 Task: Find connections with filter location Salinópolis with filter topic #Energywith filter profile language German with filter current company SYKES with filter school University of Allahabad with filter industry Real Estate with filter service category Software Testing with filter keywords title Medical Laboratory Tech
Action: Mouse moved to (236, 292)
Screenshot: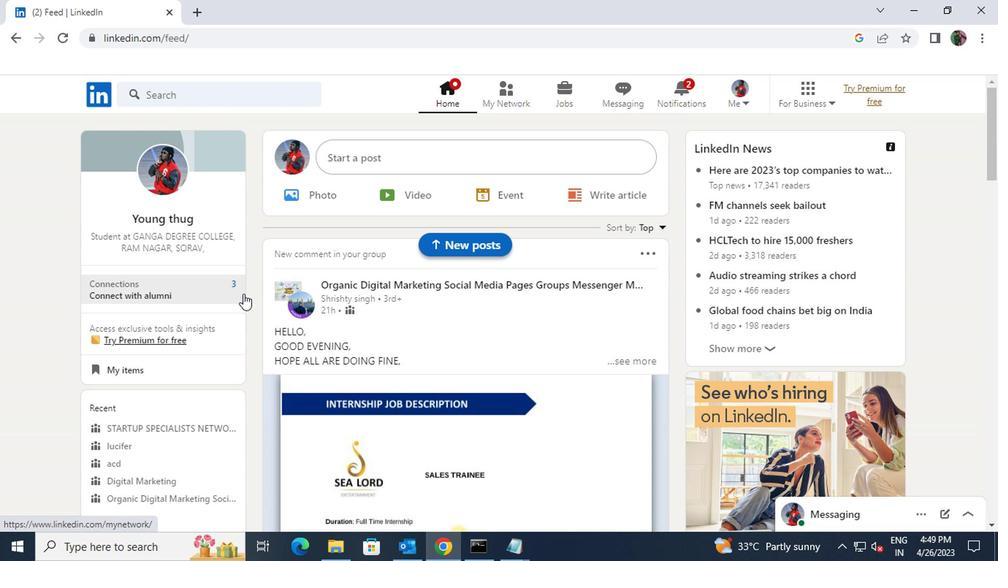 
Action: Mouse pressed left at (236, 292)
Screenshot: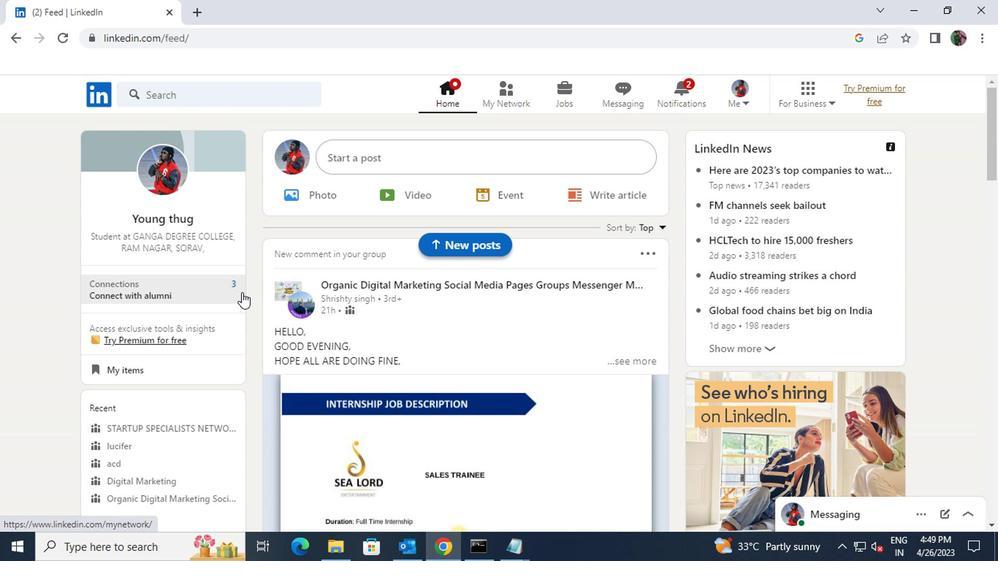 
Action: Mouse moved to (243, 179)
Screenshot: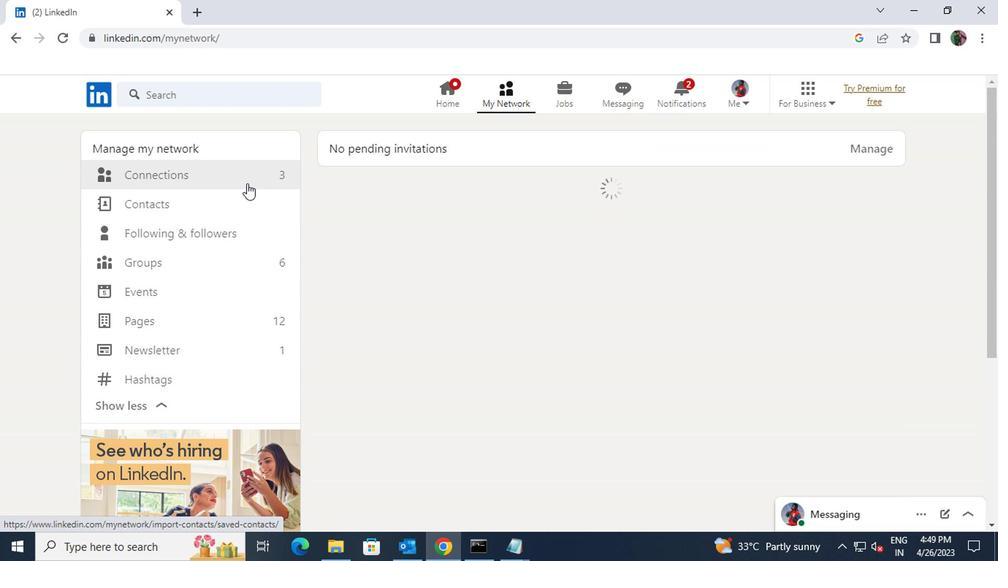 
Action: Mouse pressed left at (243, 179)
Screenshot: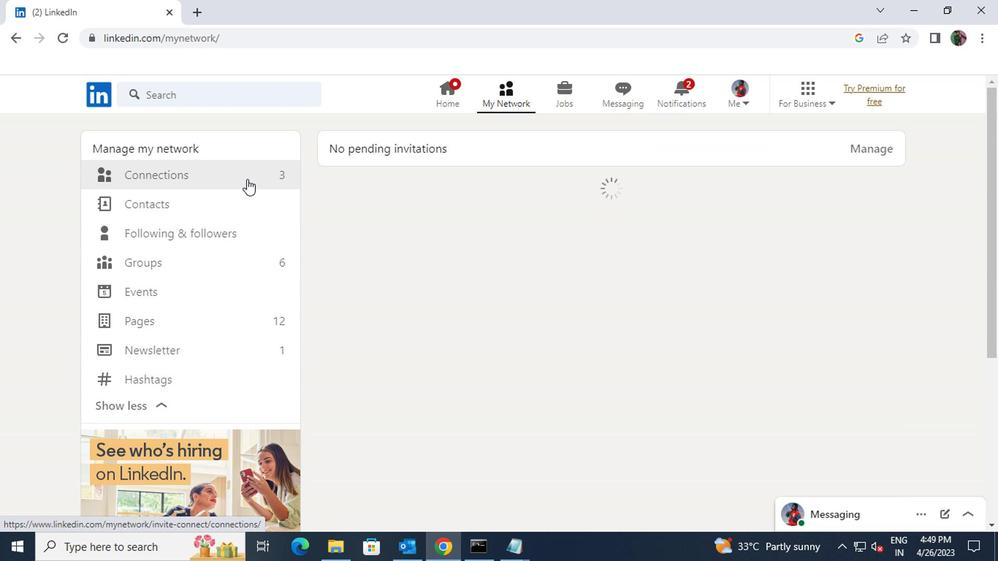 
Action: Mouse moved to (589, 177)
Screenshot: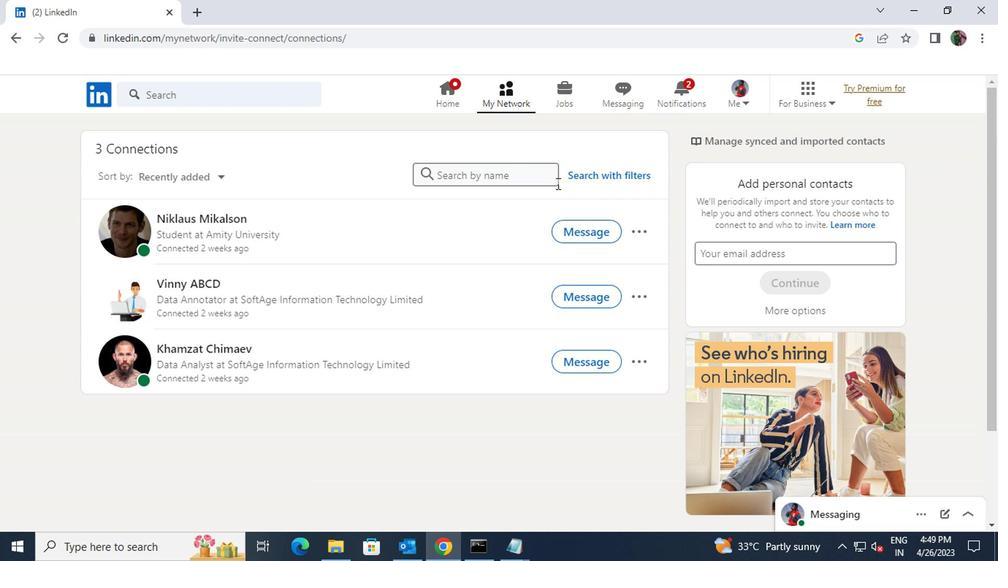 
Action: Mouse pressed left at (589, 177)
Screenshot: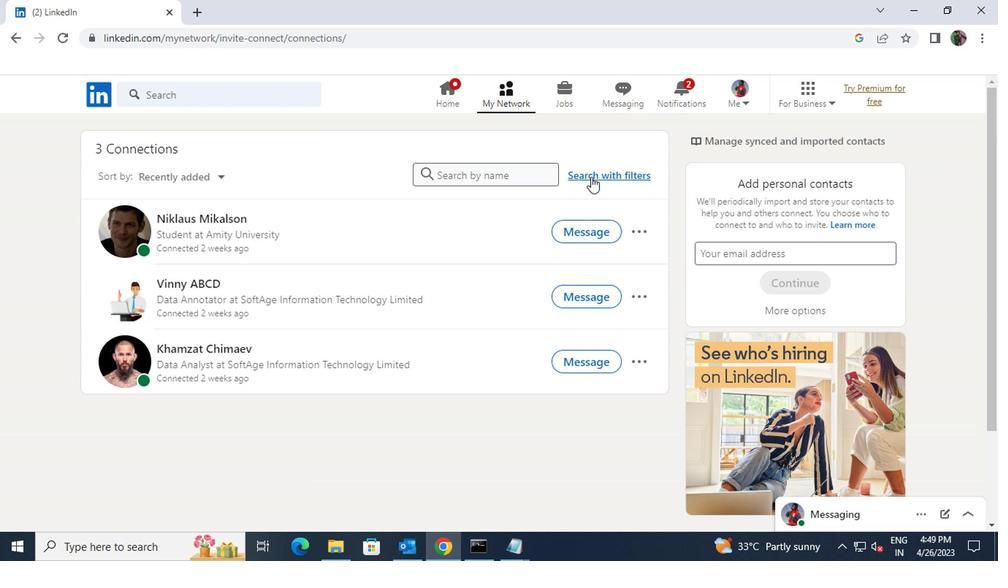 
Action: Mouse moved to (542, 138)
Screenshot: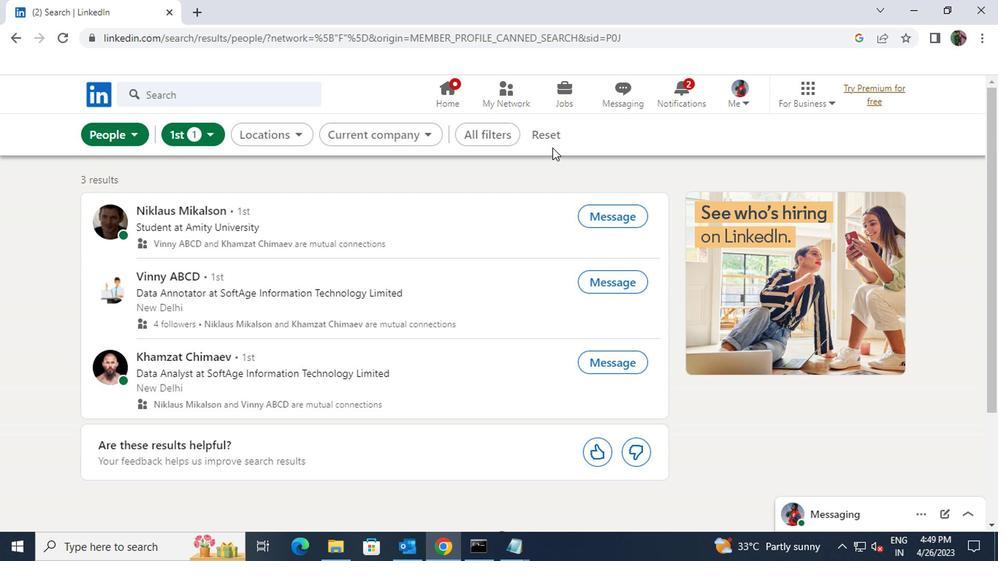 
Action: Mouse pressed left at (542, 138)
Screenshot: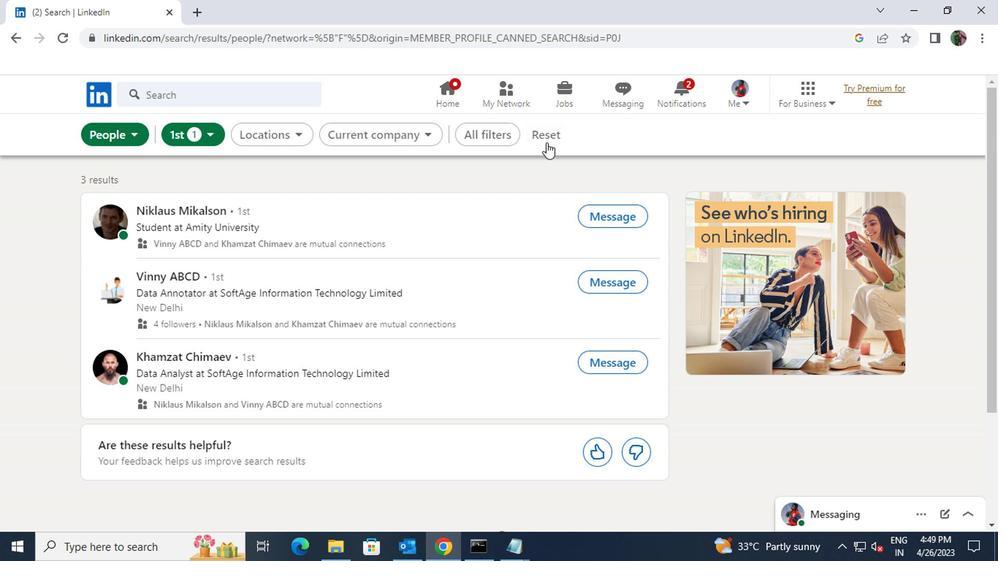 
Action: Mouse moved to (532, 136)
Screenshot: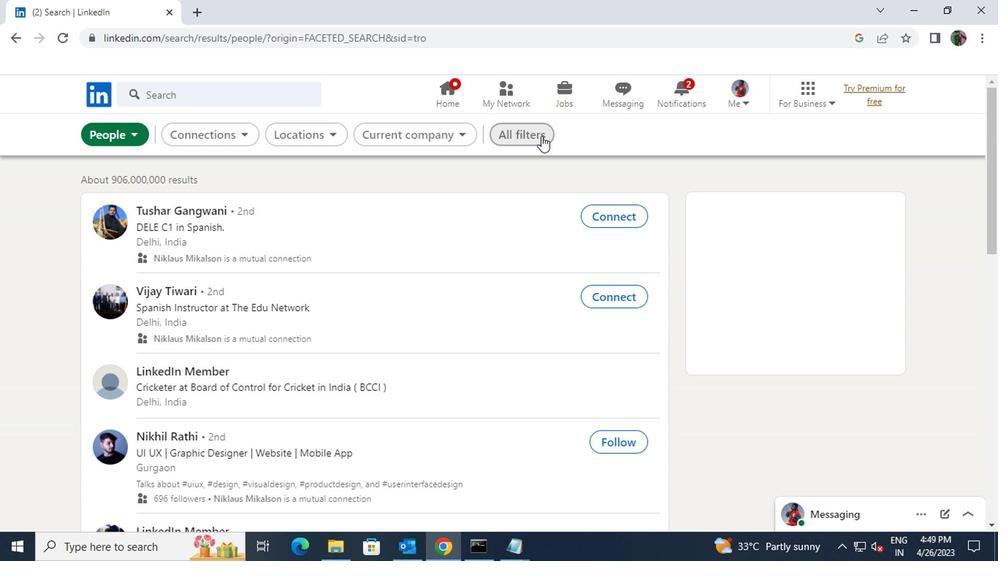 
Action: Mouse pressed left at (532, 136)
Screenshot: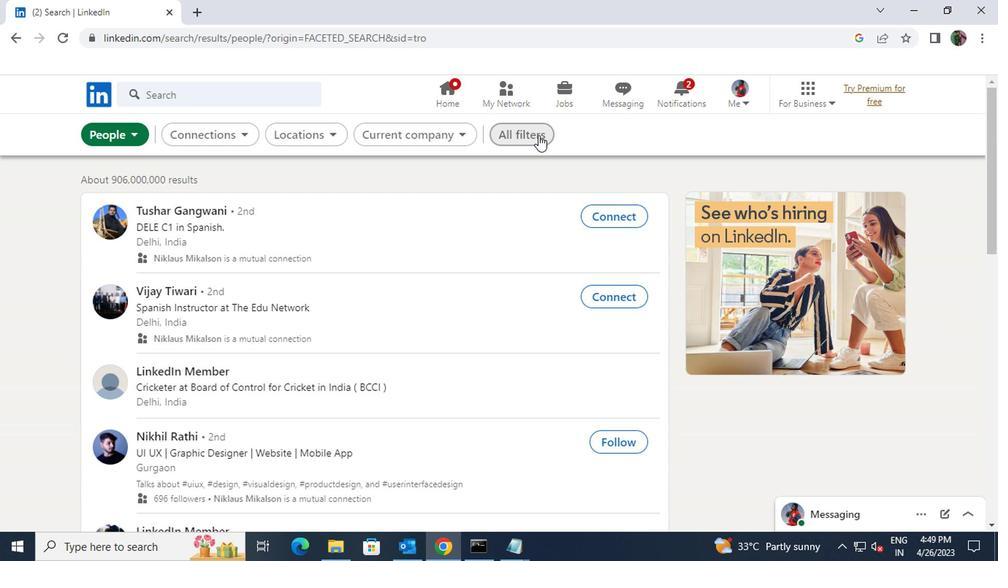 
Action: Mouse pressed left at (532, 136)
Screenshot: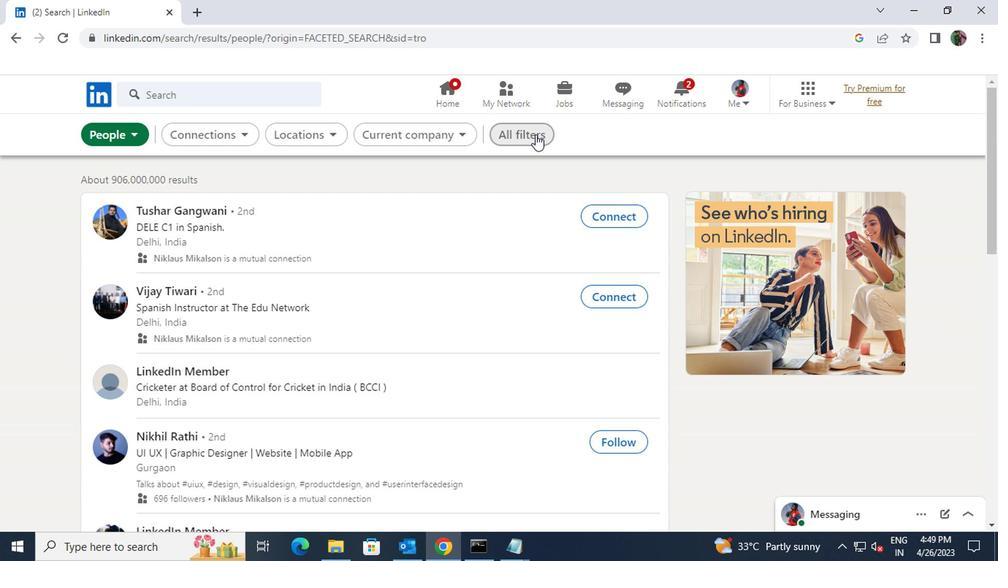 
Action: Mouse moved to (524, 130)
Screenshot: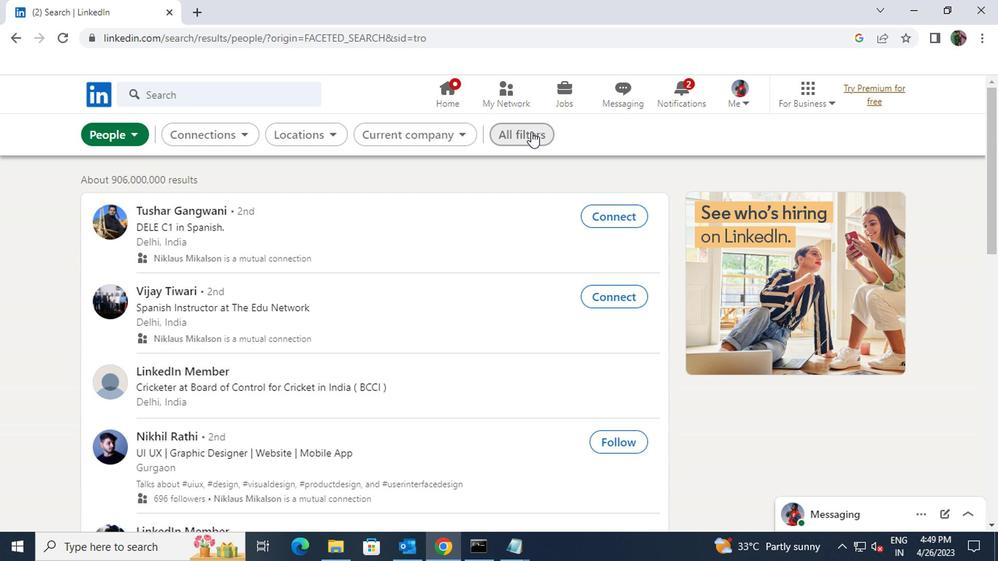 
Action: Mouse pressed left at (524, 130)
Screenshot: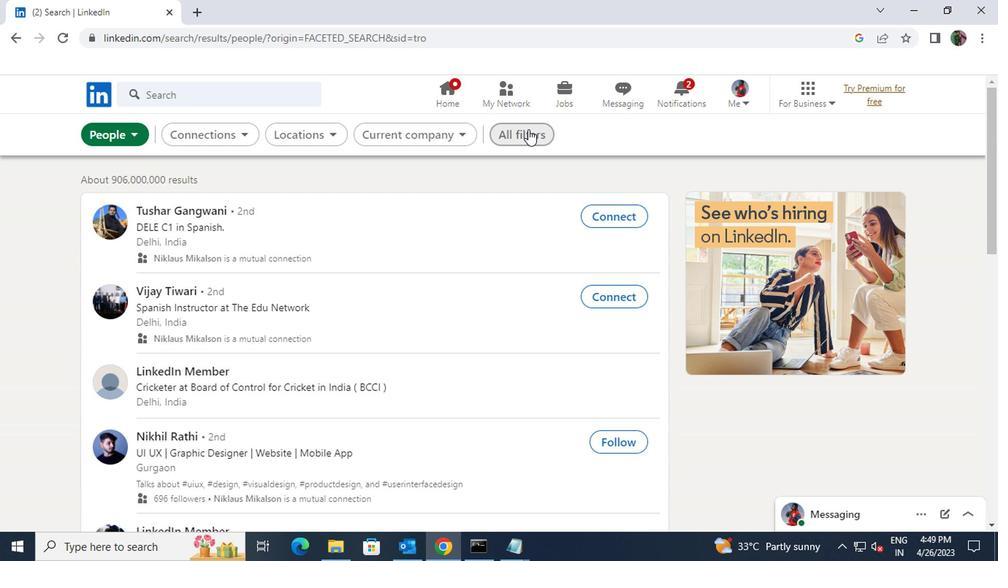 
Action: Mouse moved to (697, 309)
Screenshot: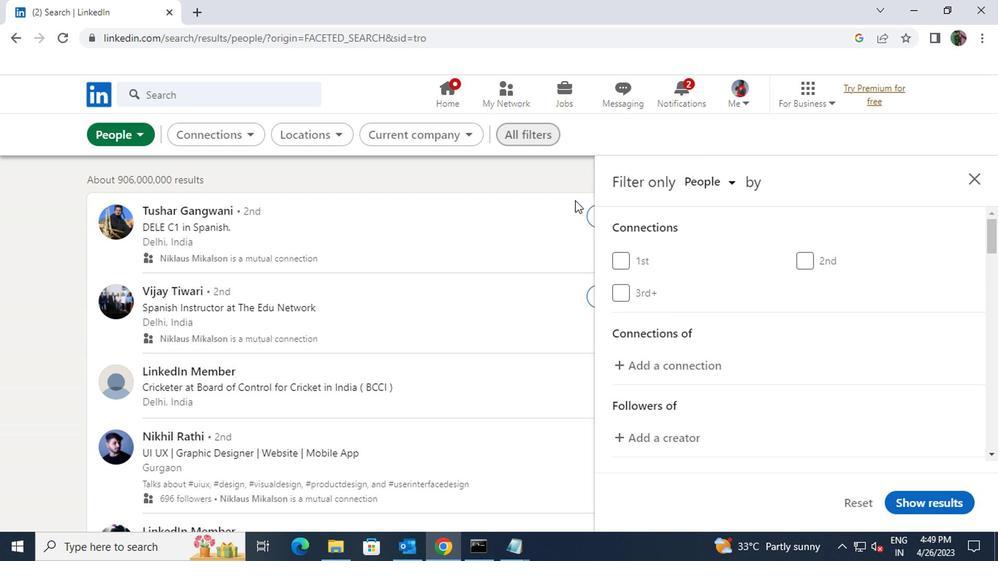 
Action: Mouse scrolled (697, 309) with delta (0, 0)
Screenshot: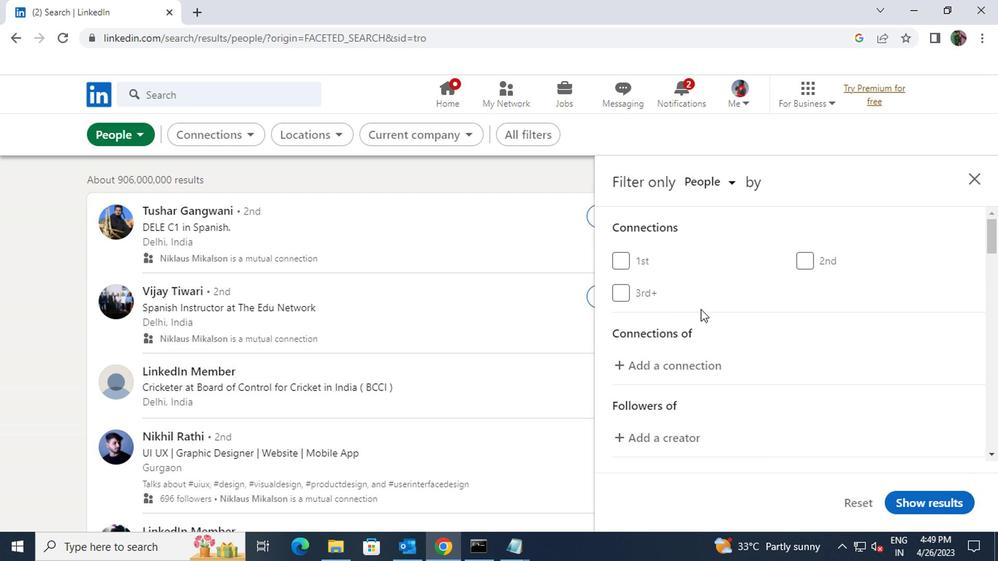 
Action: Mouse scrolled (697, 309) with delta (0, 0)
Screenshot: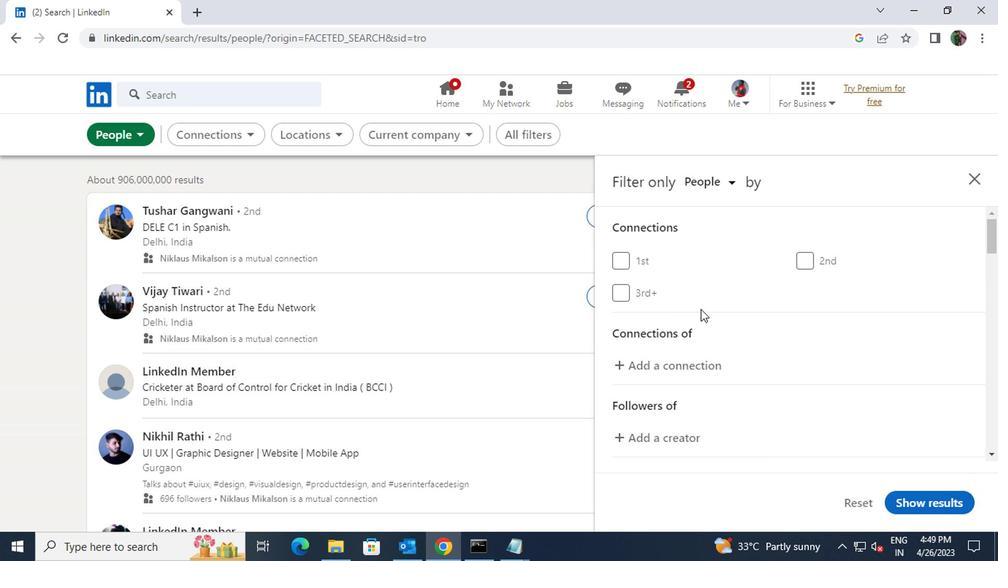 
Action: Mouse scrolled (697, 309) with delta (0, 0)
Screenshot: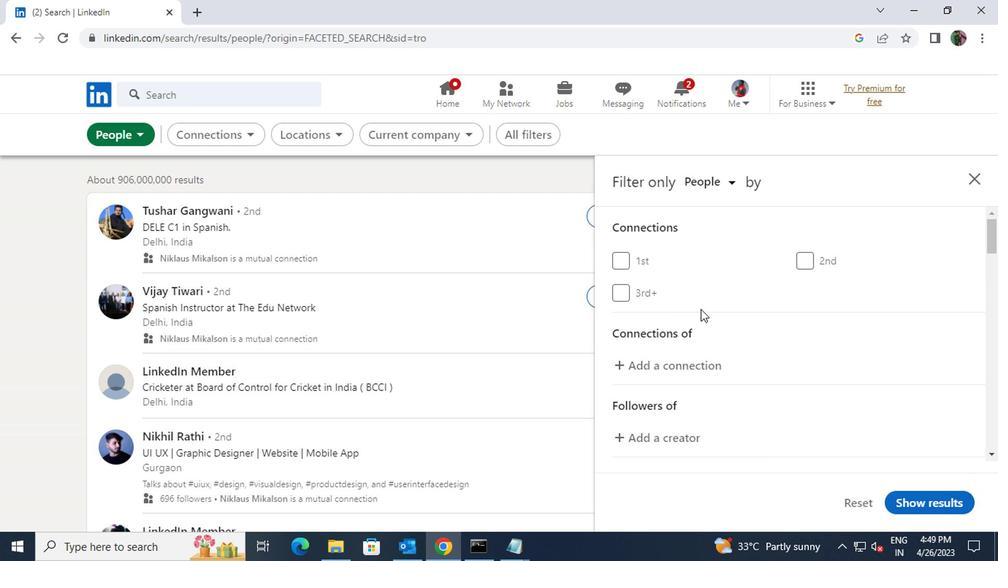 
Action: Mouse scrolled (697, 309) with delta (0, 0)
Screenshot: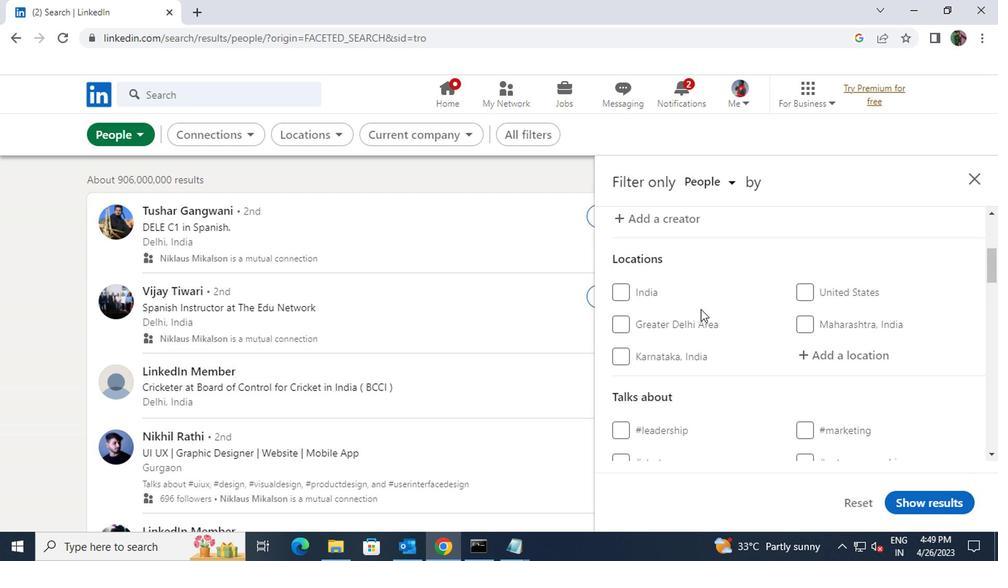 
Action: Mouse moved to (804, 282)
Screenshot: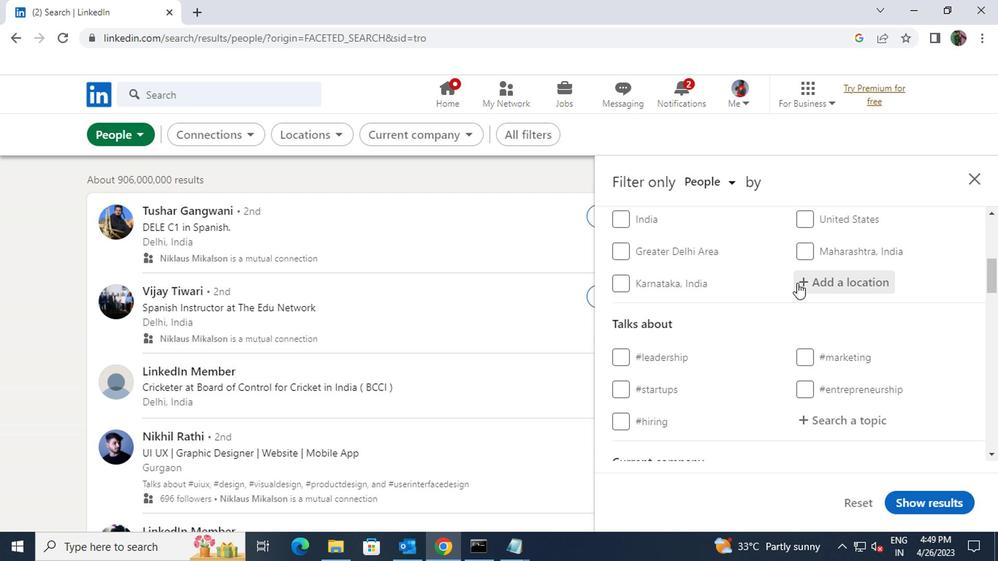 
Action: Mouse pressed left at (804, 282)
Screenshot: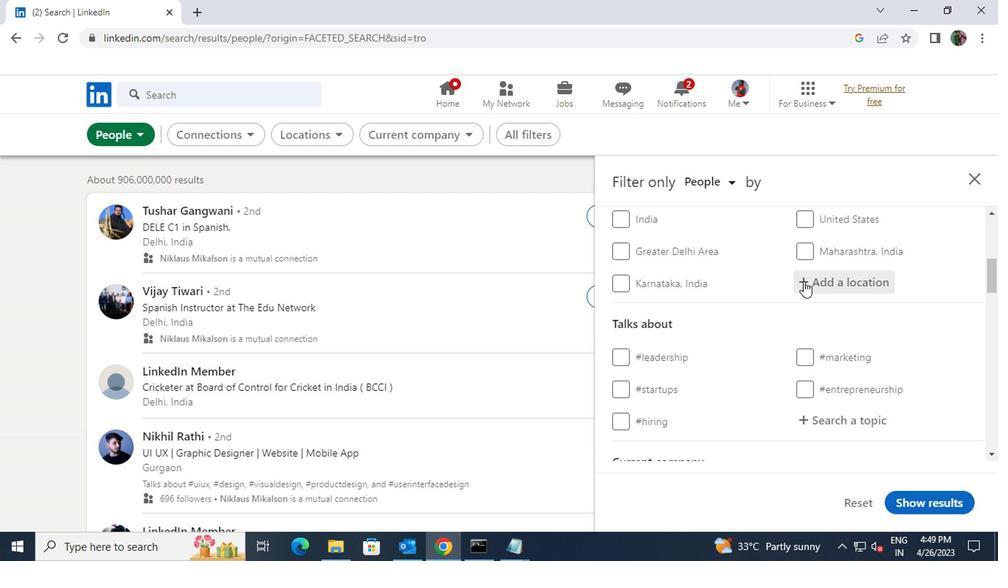 
Action: Key pressed <Key.shift>SALINOPOLIS
Screenshot: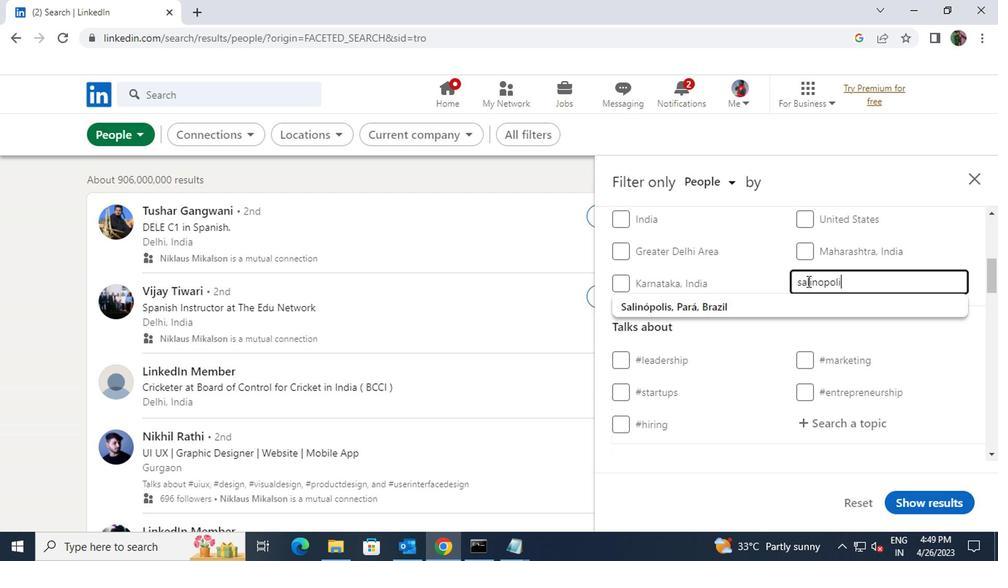 
Action: Mouse moved to (786, 304)
Screenshot: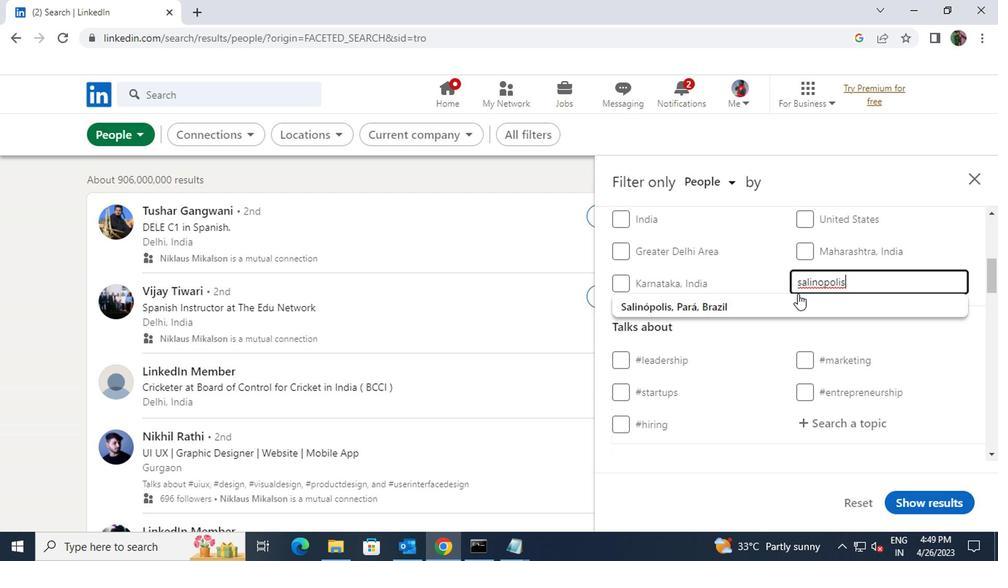 
Action: Mouse pressed left at (786, 304)
Screenshot: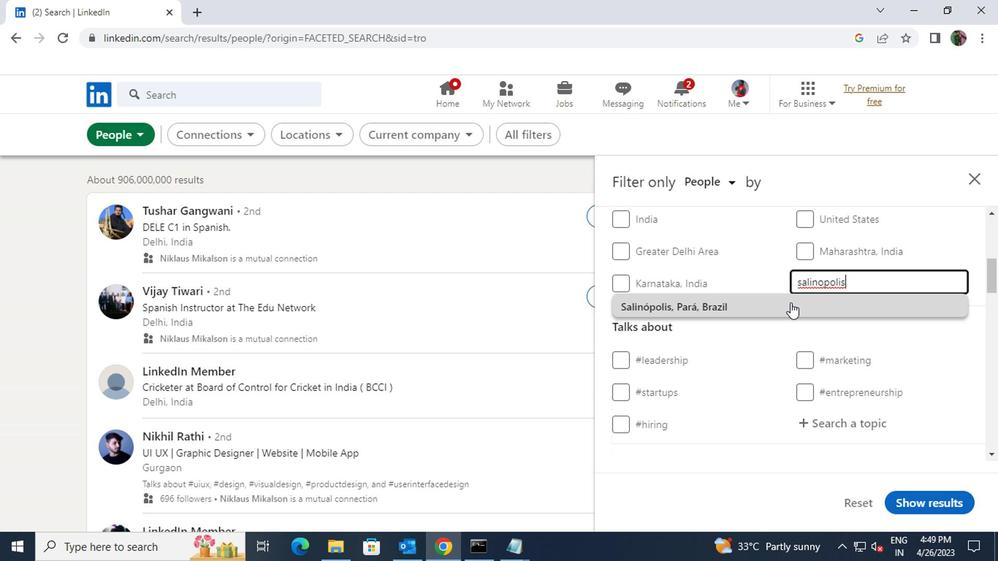 
Action: Mouse scrolled (786, 303) with delta (0, 0)
Screenshot: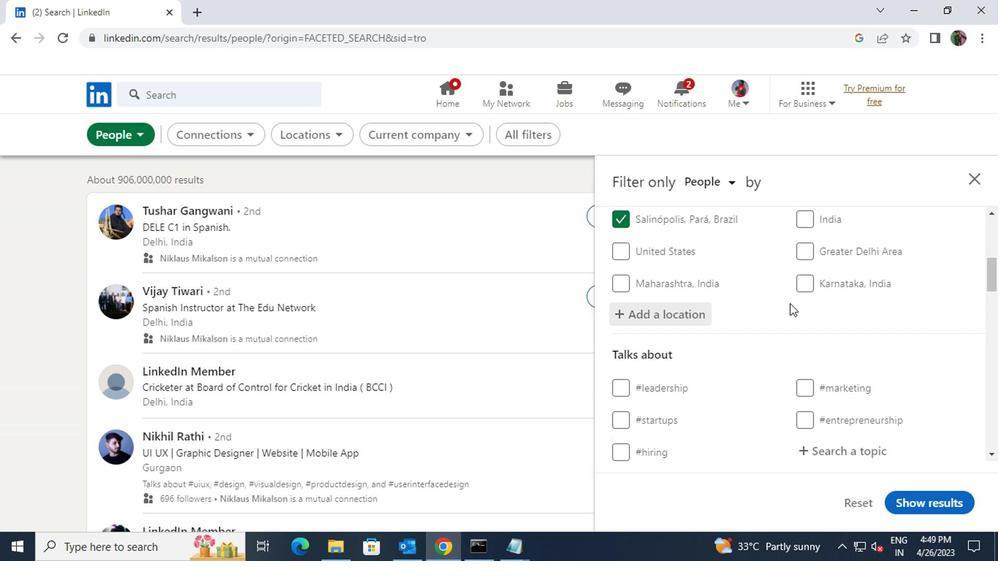 
Action: Mouse scrolled (786, 303) with delta (0, 0)
Screenshot: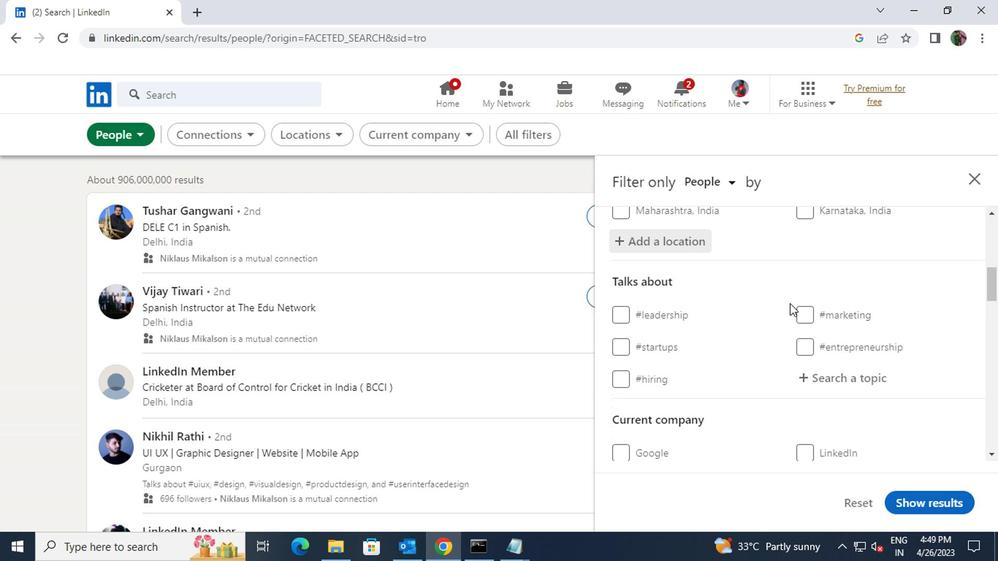 
Action: Mouse moved to (805, 303)
Screenshot: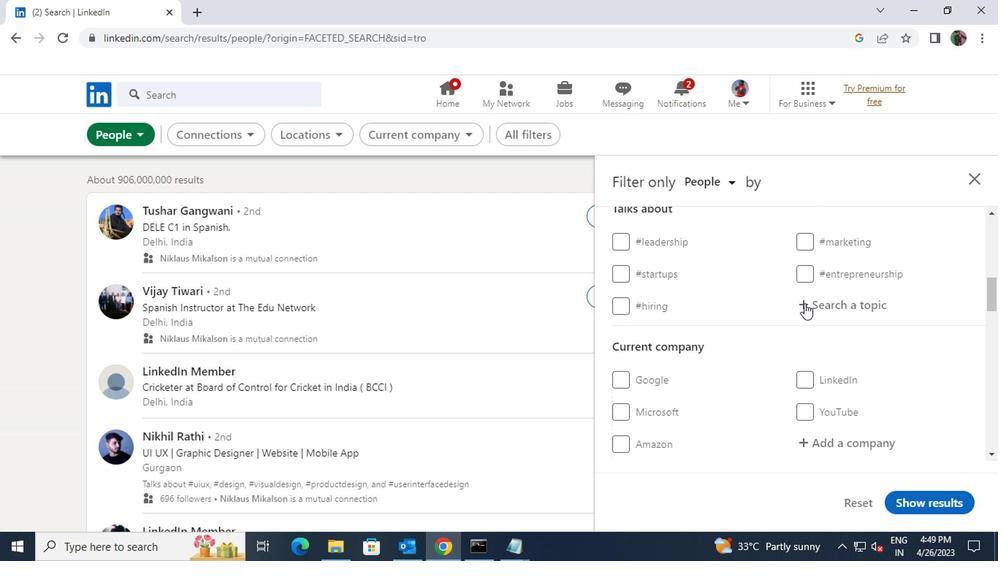 
Action: Mouse pressed left at (805, 303)
Screenshot: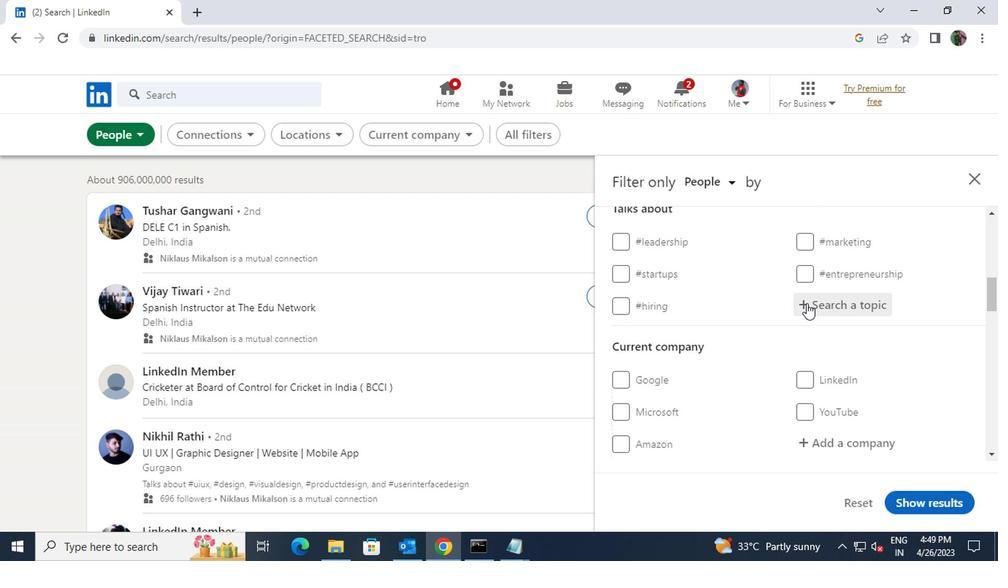 
Action: Key pressed <Key.shift><Key.shift><Key.shift><Key.shift><Key.shift><Key.shift>#<Key.shift>ENERGYWITH
Screenshot: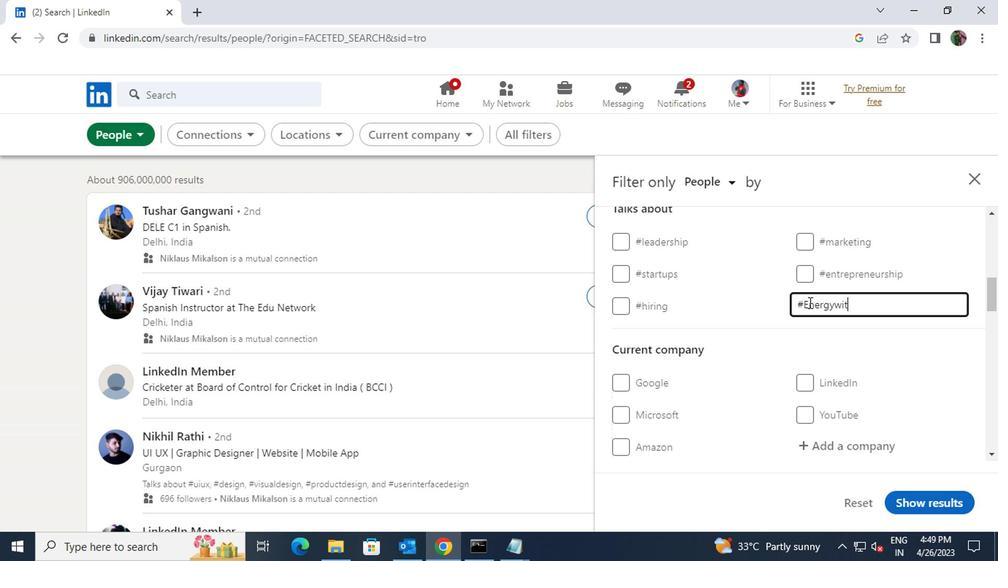 
Action: Mouse scrolled (805, 302) with delta (0, -1)
Screenshot: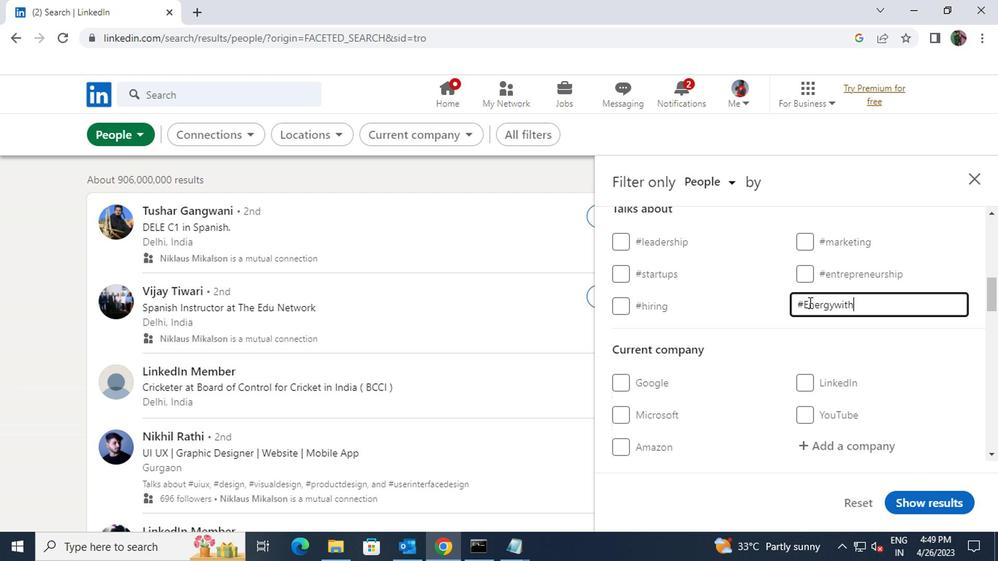 
Action: Mouse scrolled (805, 302) with delta (0, -1)
Screenshot: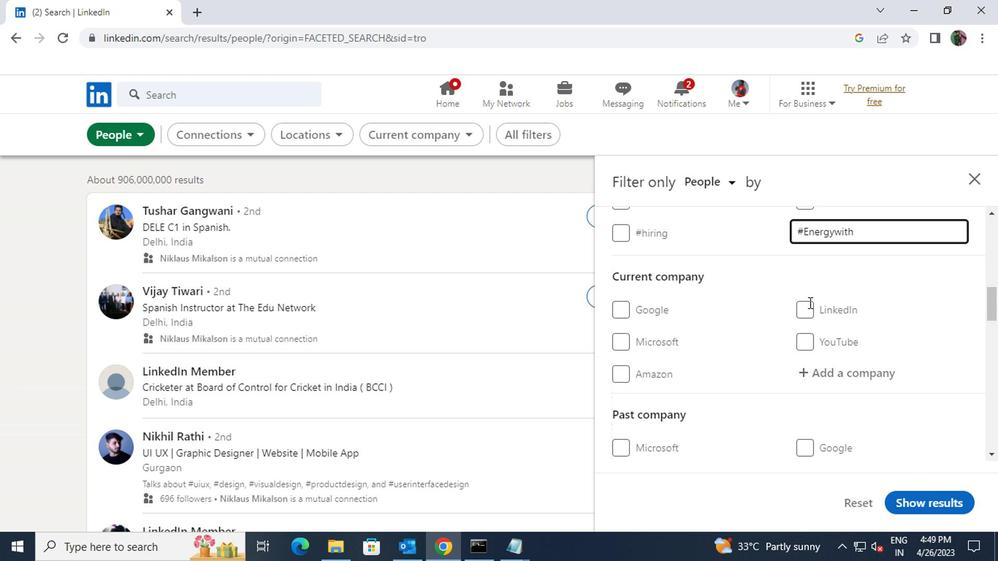 
Action: Mouse pressed left at (805, 303)
Screenshot: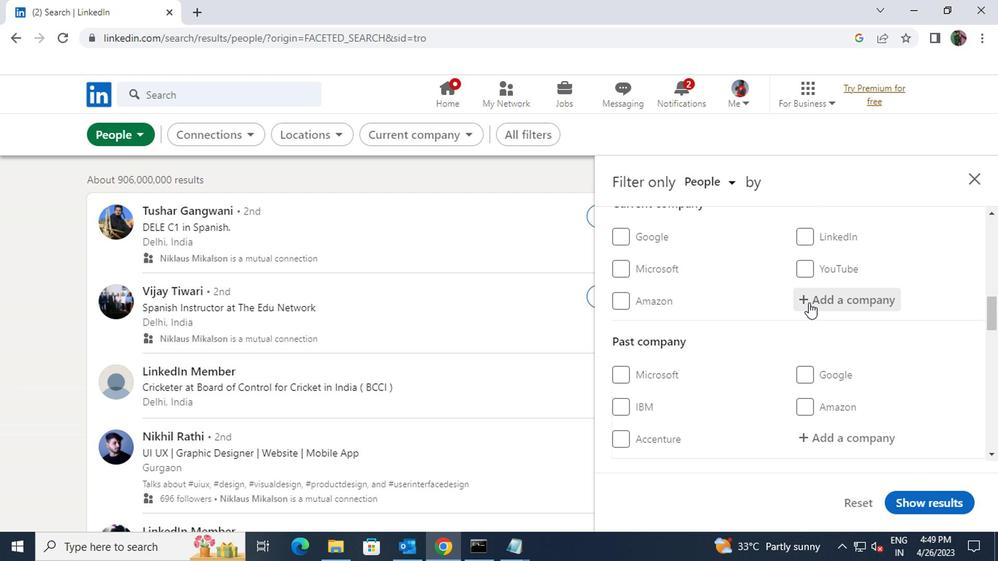 
Action: Key pressed <Key.shift>SYKES
Screenshot: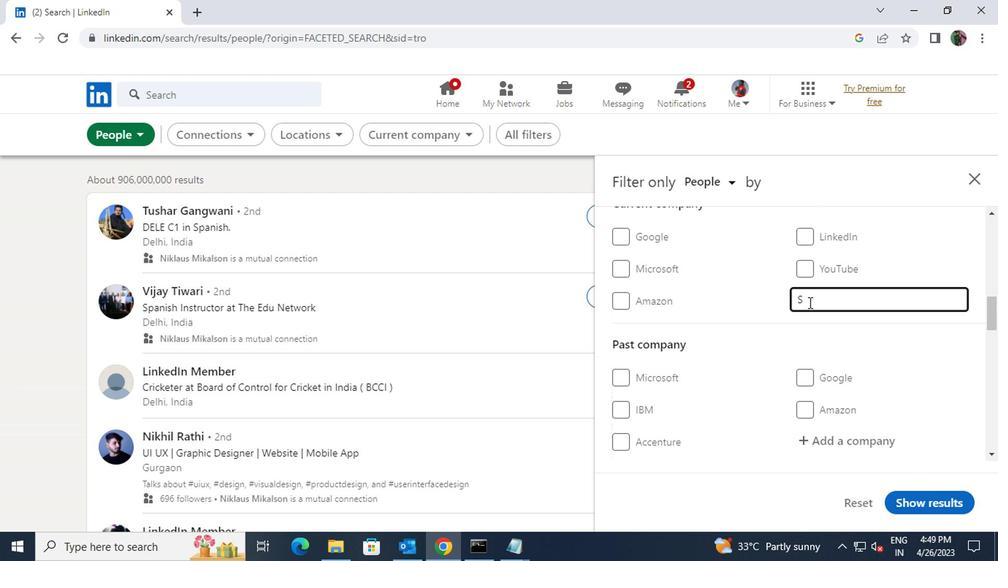 
Action: Mouse moved to (802, 329)
Screenshot: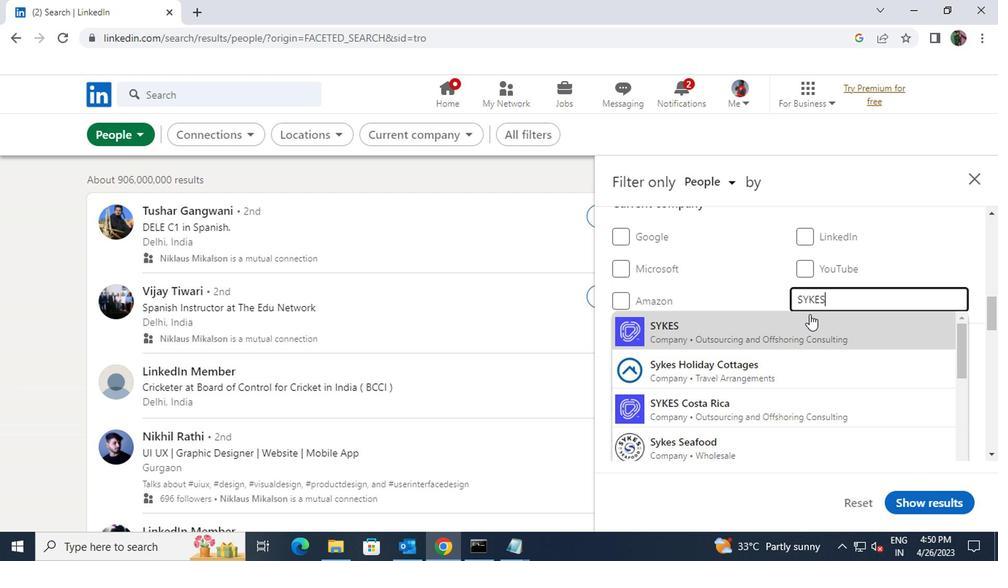 
Action: Mouse pressed left at (802, 329)
Screenshot: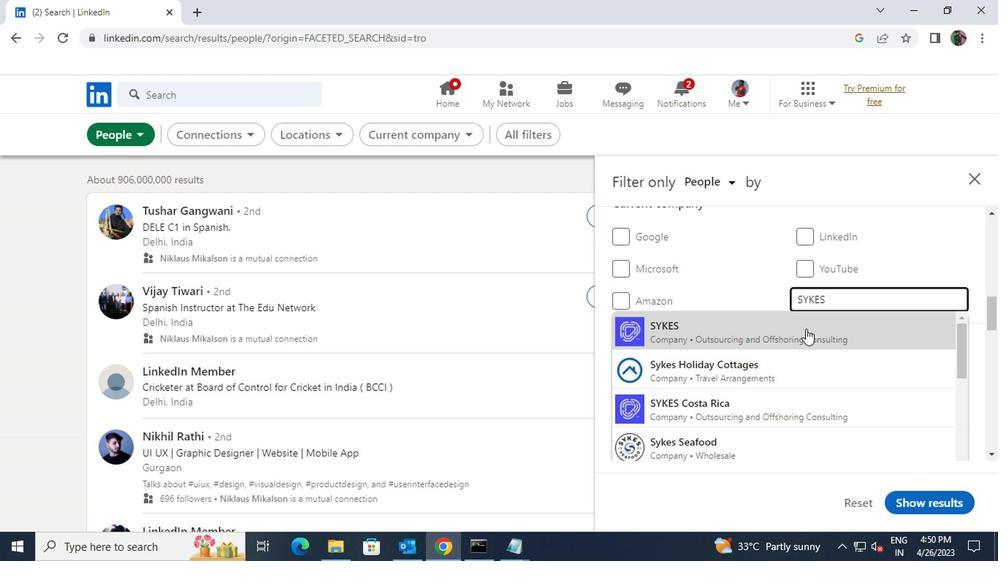 
Action: Mouse scrolled (802, 329) with delta (0, 0)
Screenshot: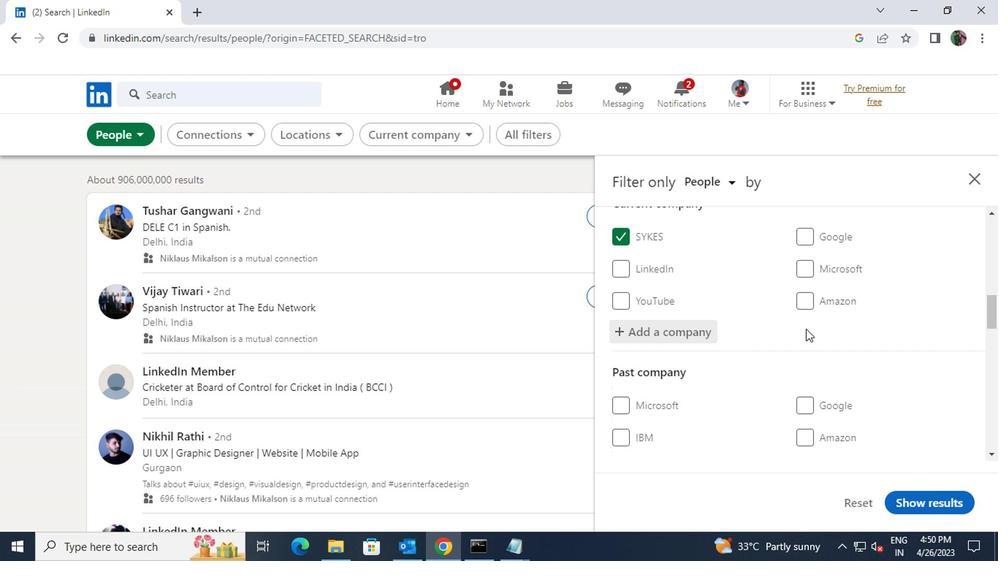 
Action: Mouse scrolled (802, 329) with delta (0, 0)
Screenshot: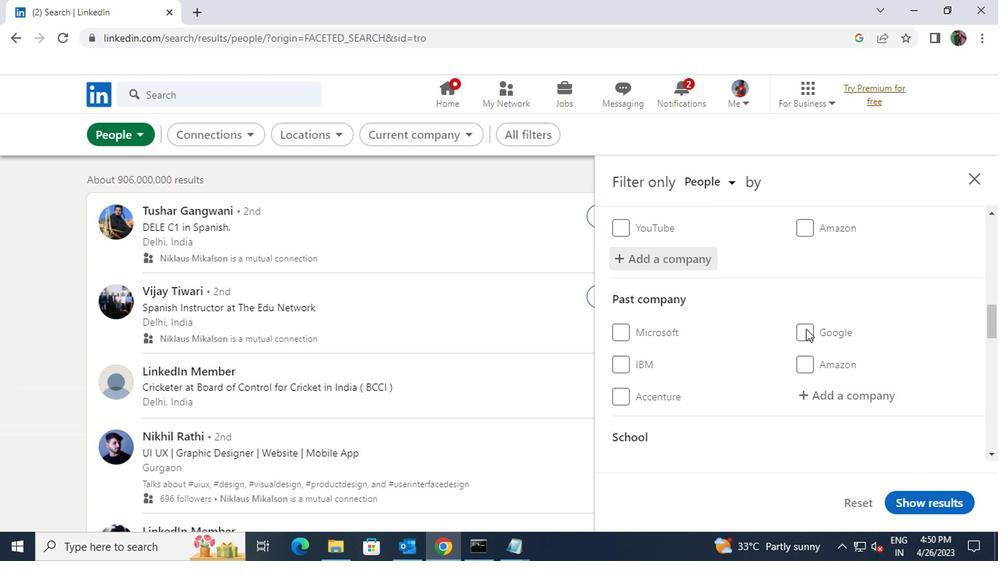 
Action: Mouse scrolled (802, 329) with delta (0, 0)
Screenshot: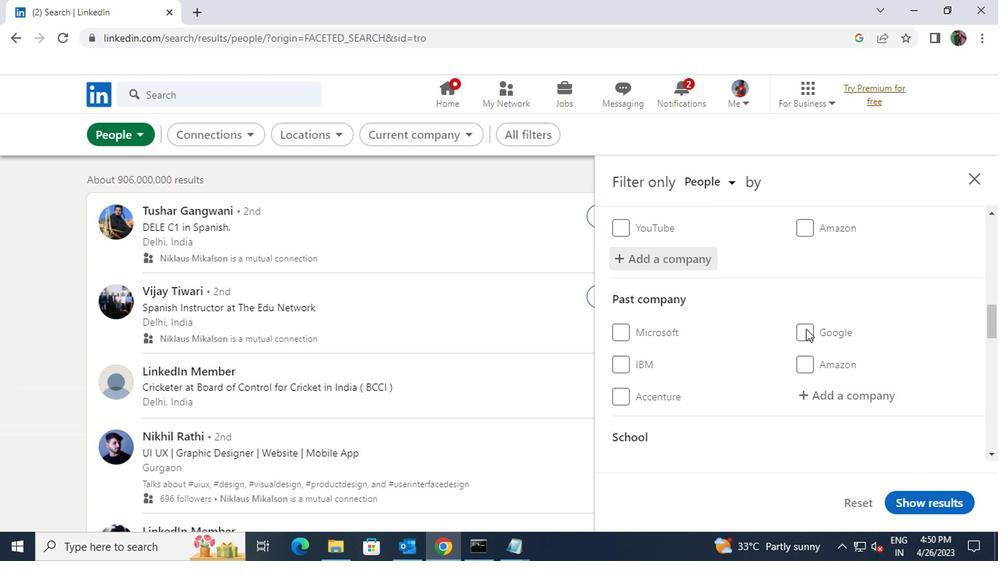 
Action: Mouse scrolled (802, 329) with delta (0, 0)
Screenshot: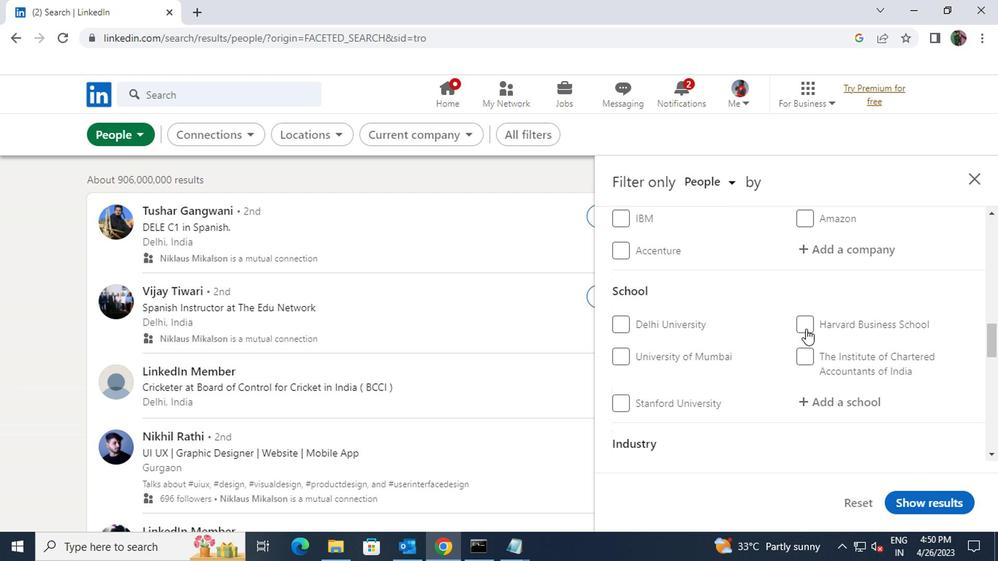 
Action: Mouse moved to (811, 331)
Screenshot: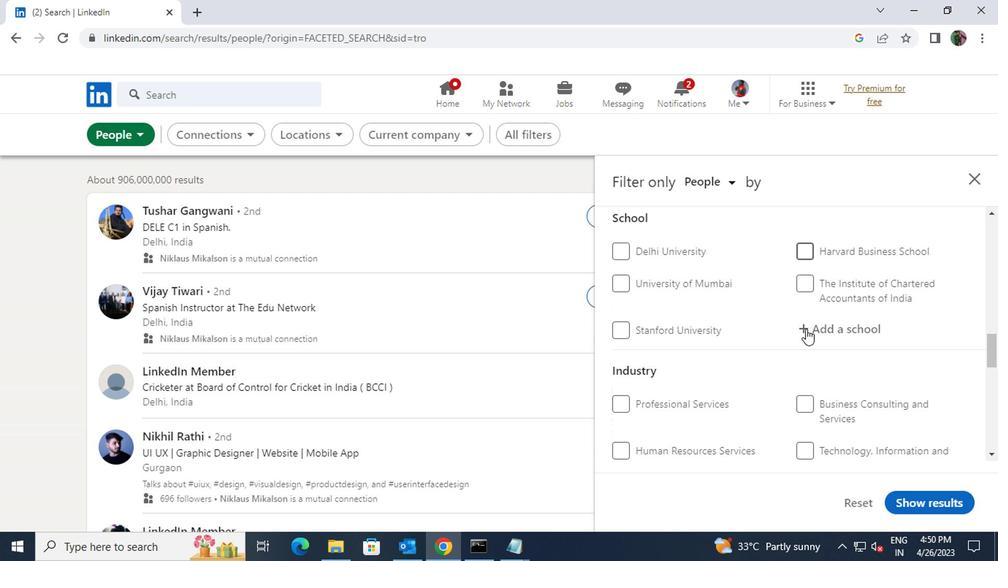 
Action: Mouse pressed left at (811, 331)
Screenshot: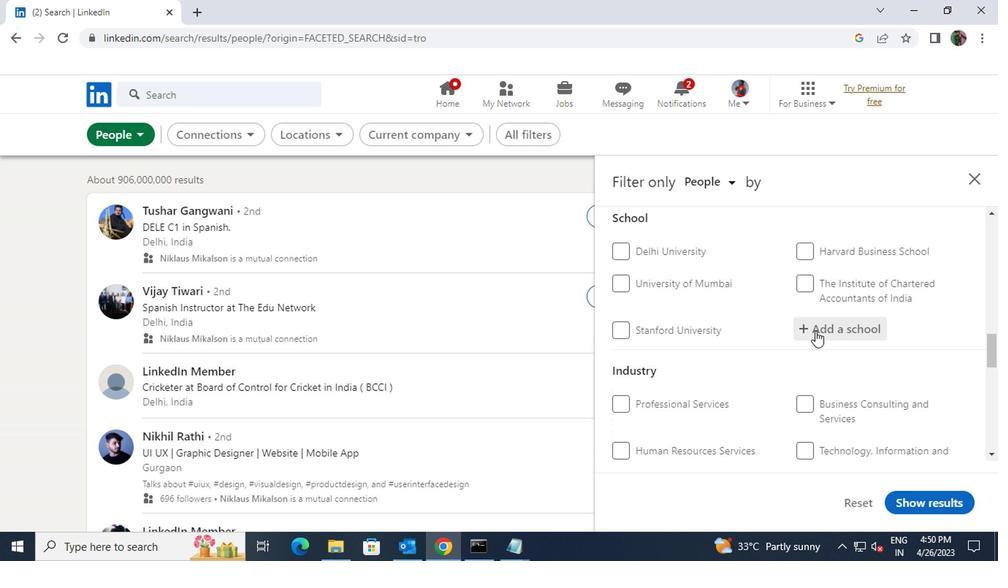 
Action: Key pressed <Key.shift>ALLAH
Screenshot: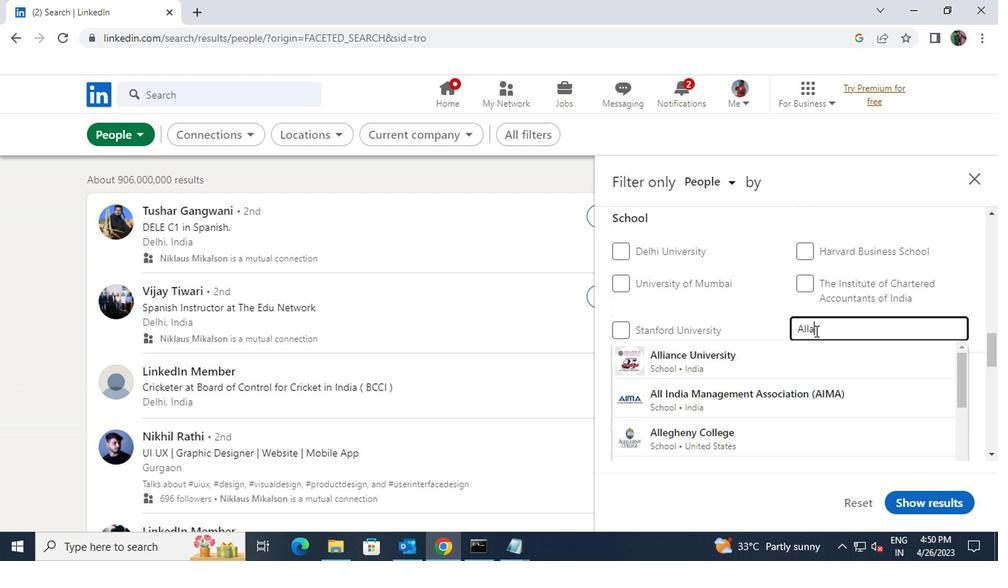 
Action: Mouse moved to (809, 350)
Screenshot: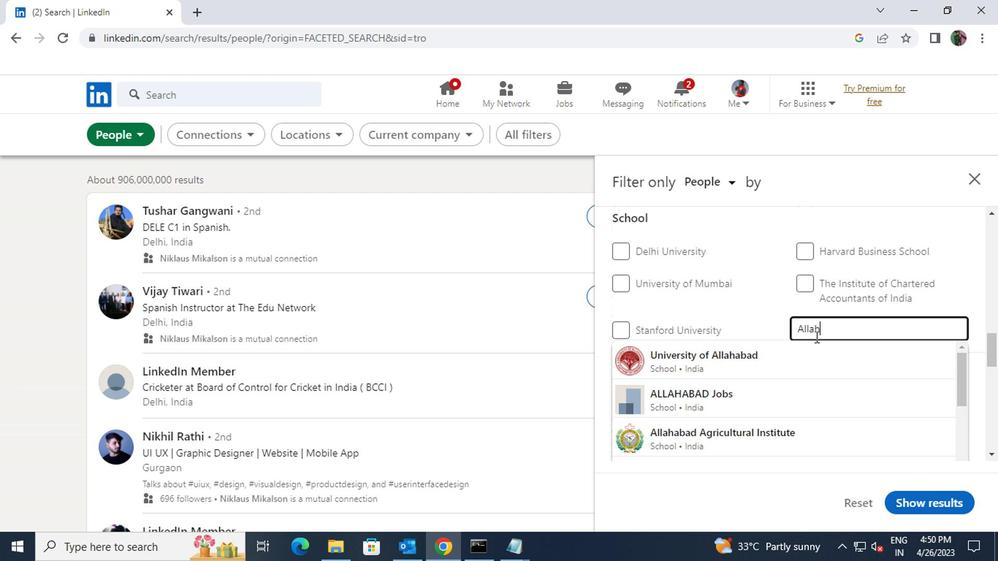 
Action: Mouse pressed left at (809, 350)
Screenshot: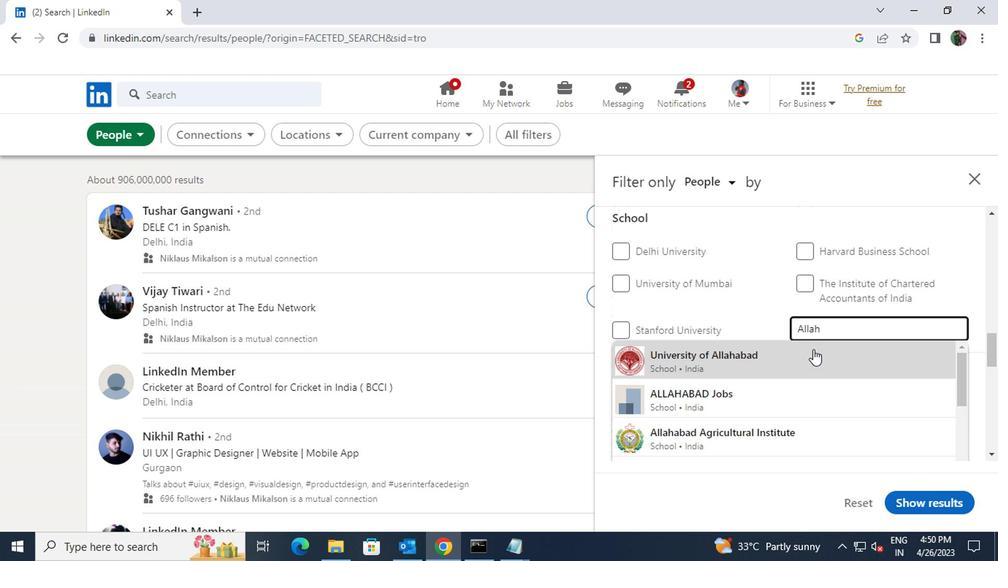 
Action: Mouse scrolled (809, 349) with delta (0, 0)
Screenshot: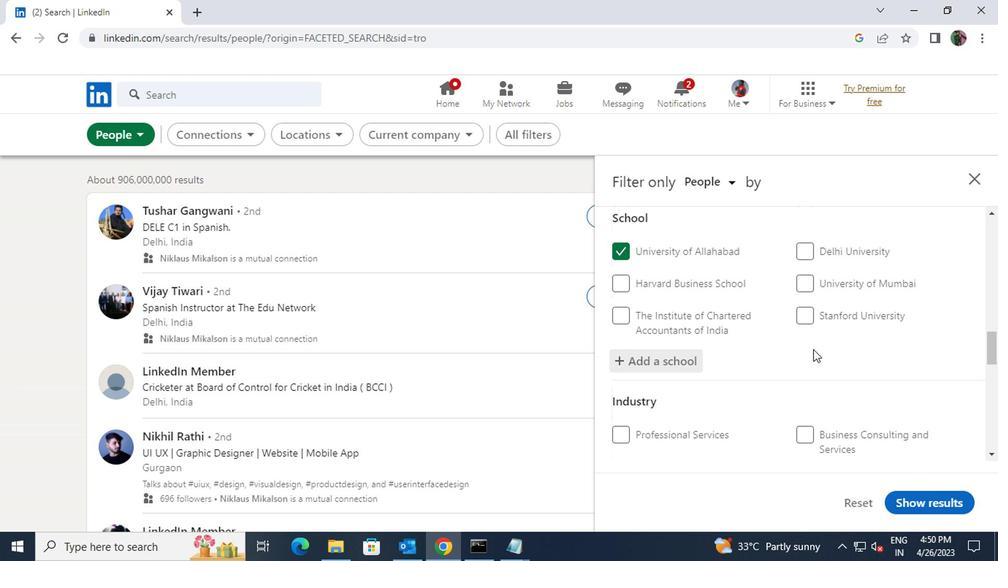 
Action: Mouse scrolled (809, 349) with delta (0, 0)
Screenshot: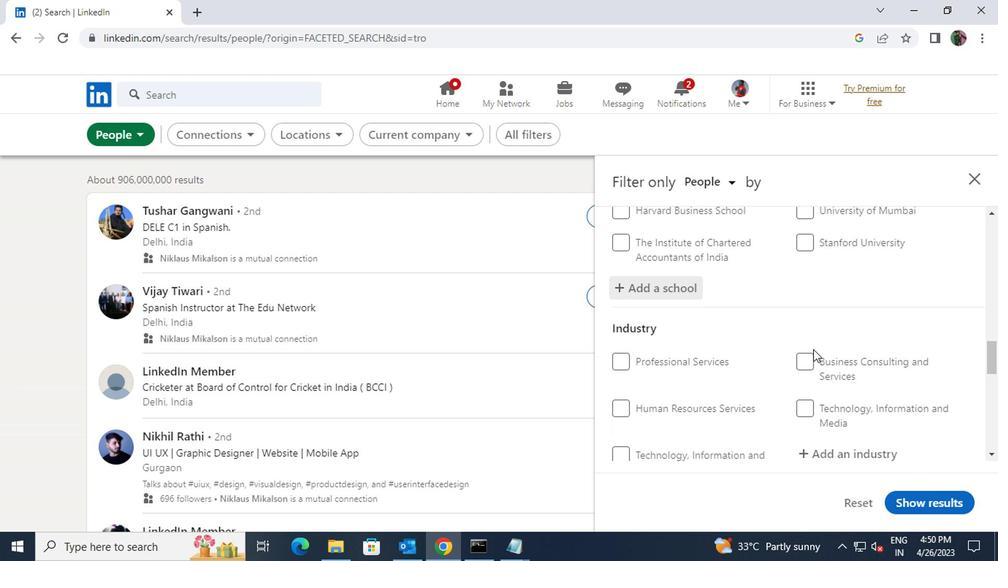 
Action: Mouse moved to (816, 377)
Screenshot: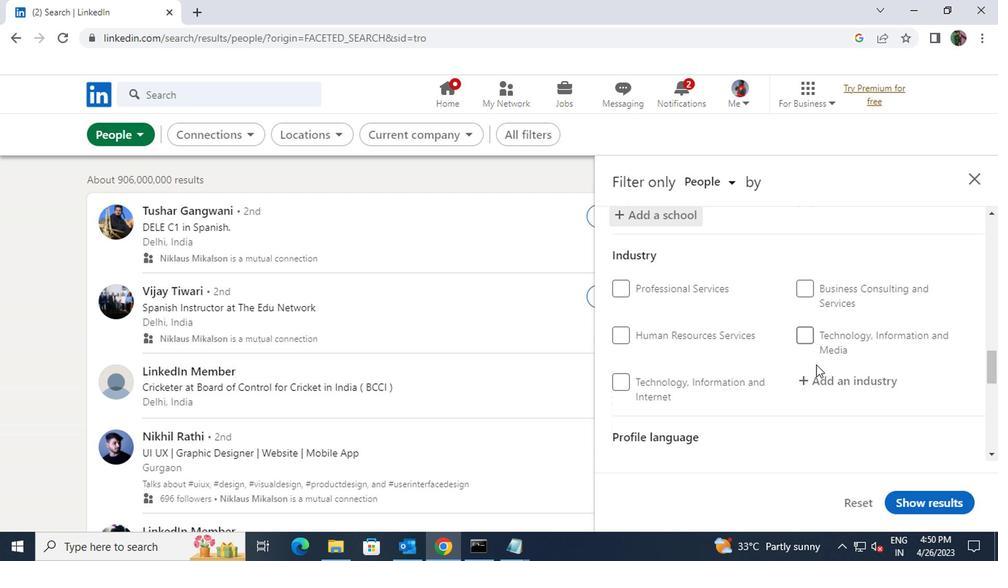 
Action: Mouse pressed left at (816, 377)
Screenshot: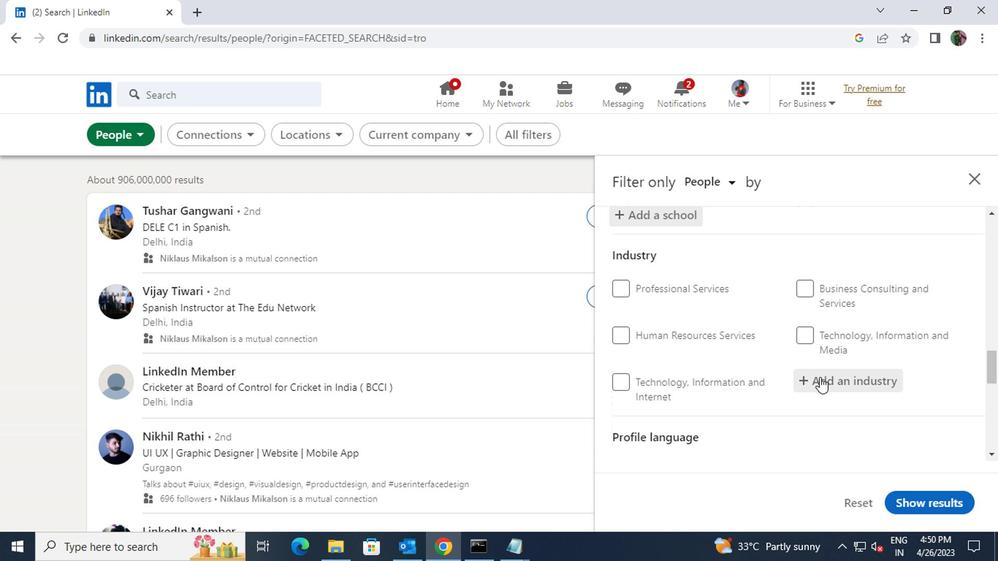 
Action: Key pressed <Key.shift>REAL<Key.space>
Screenshot: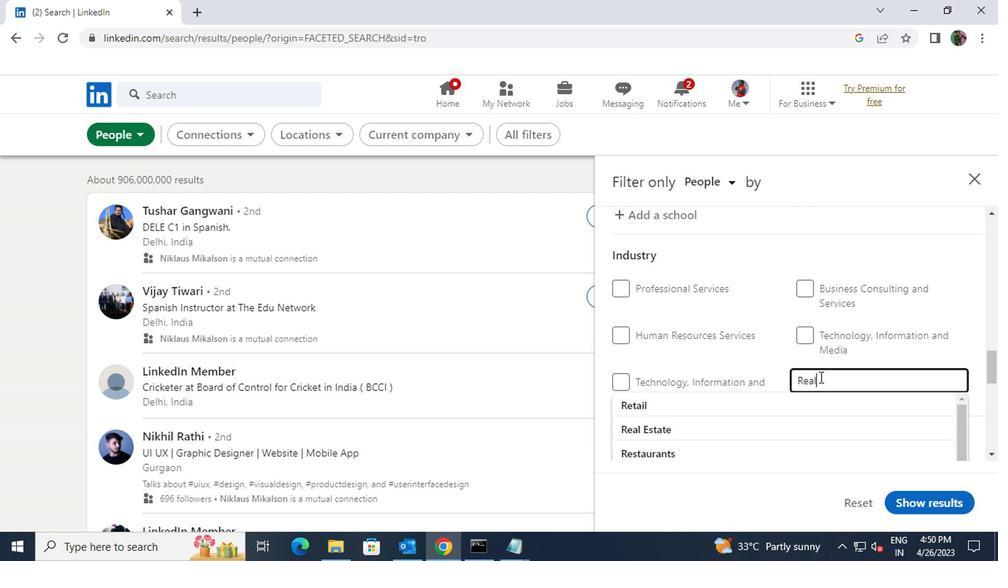 
Action: Mouse moved to (798, 409)
Screenshot: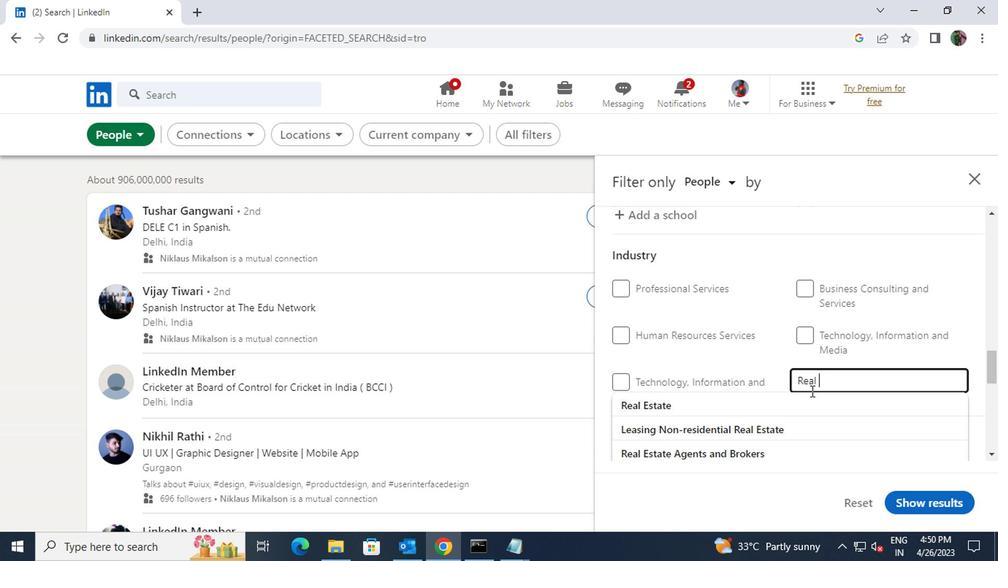 
Action: Mouse pressed left at (798, 409)
Screenshot: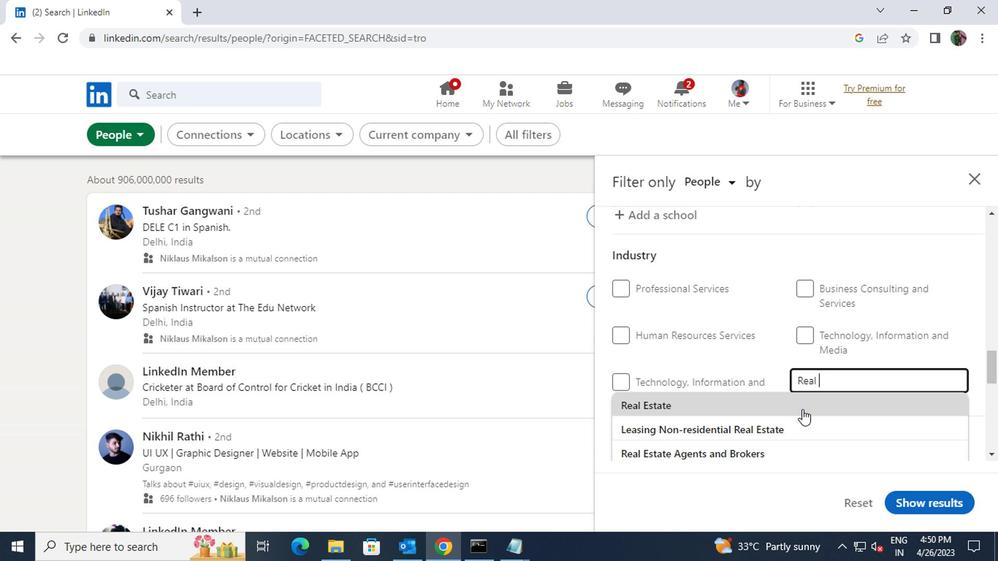 
Action: Mouse scrolled (798, 409) with delta (0, 0)
Screenshot: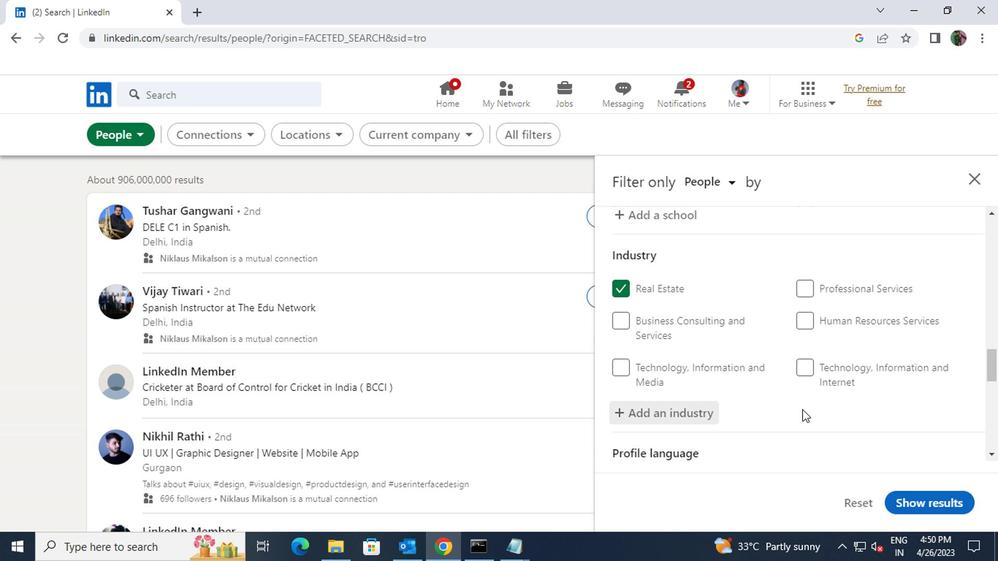 
Action: Mouse scrolled (798, 409) with delta (0, 0)
Screenshot: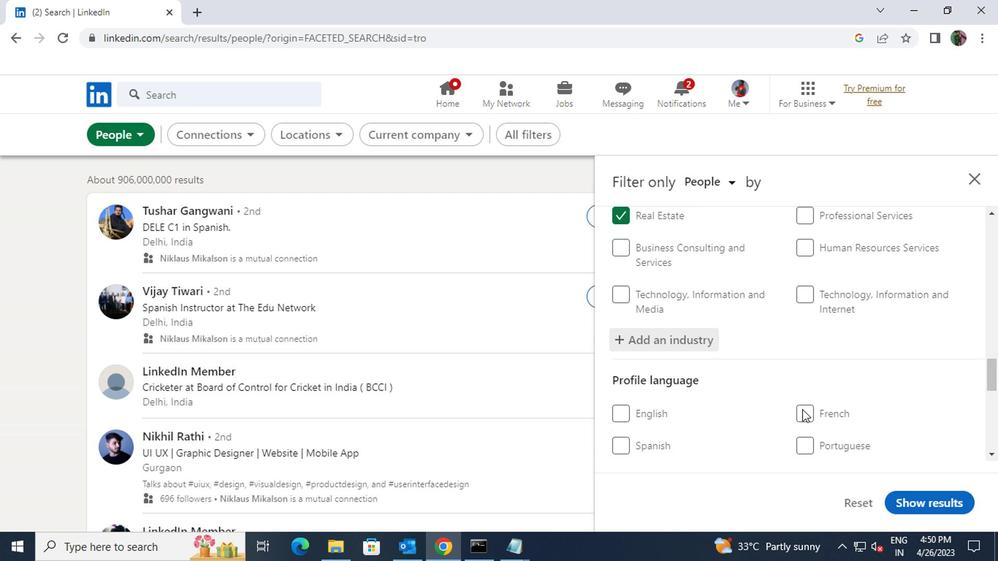 
Action: Mouse moved to (618, 400)
Screenshot: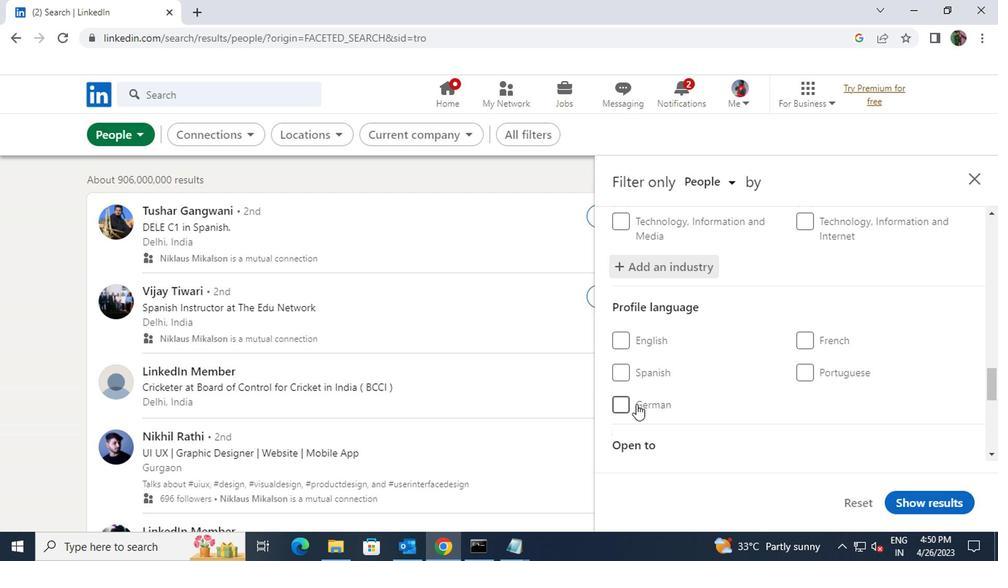 
Action: Mouse pressed left at (618, 400)
Screenshot: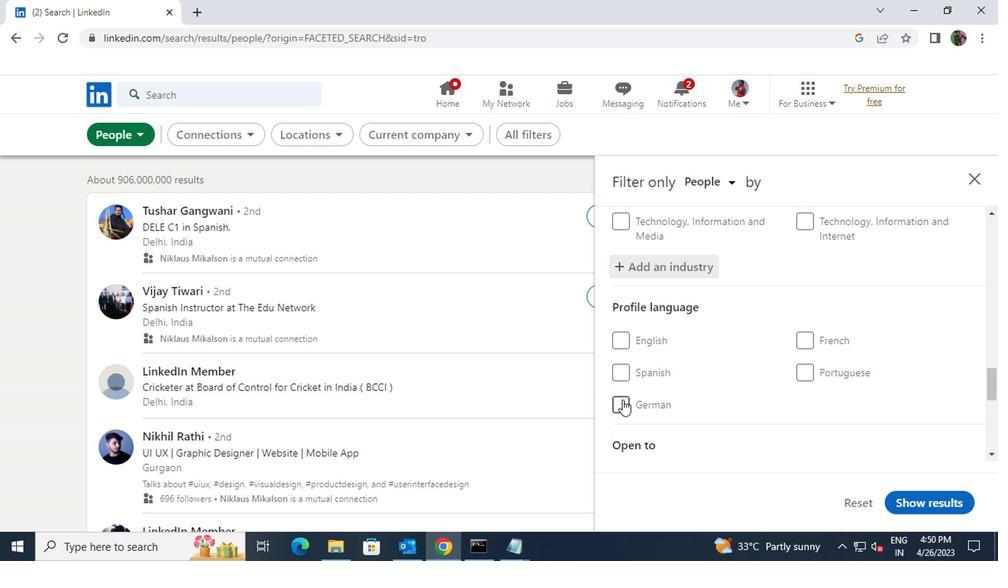 
Action: Mouse moved to (741, 422)
Screenshot: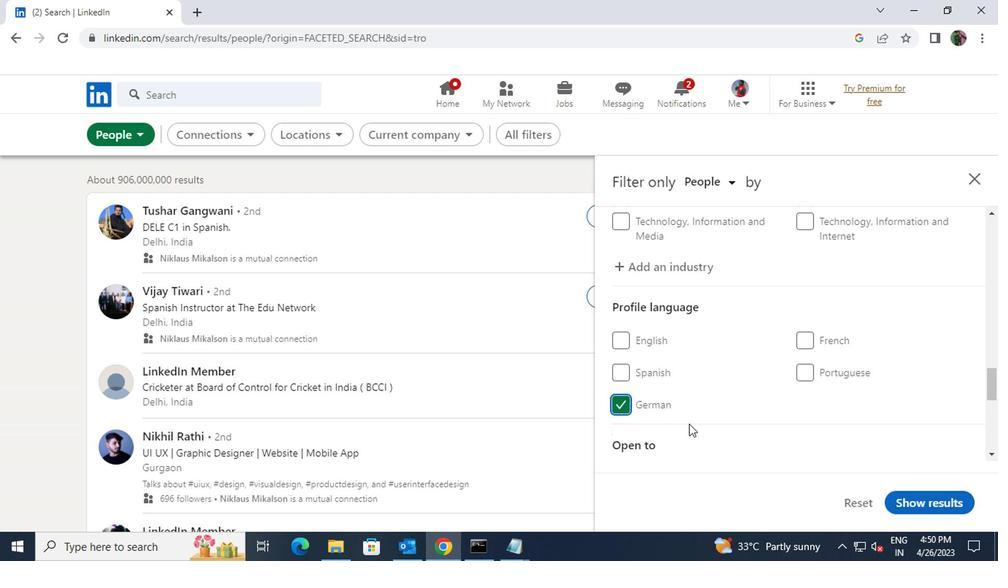 
Action: Mouse scrolled (741, 421) with delta (0, -1)
Screenshot: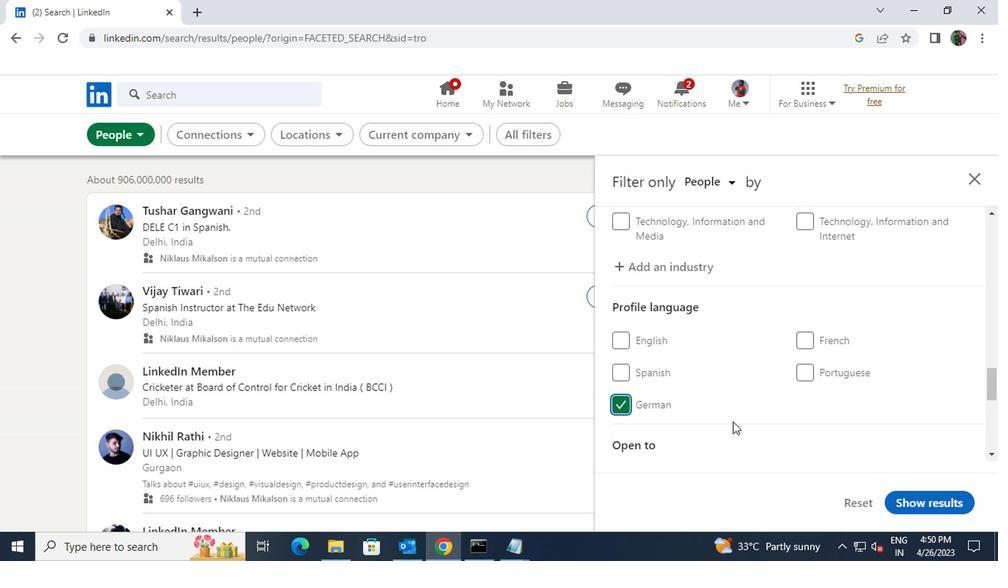 
Action: Mouse scrolled (741, 421) with delta (0, -1)
Screenshot: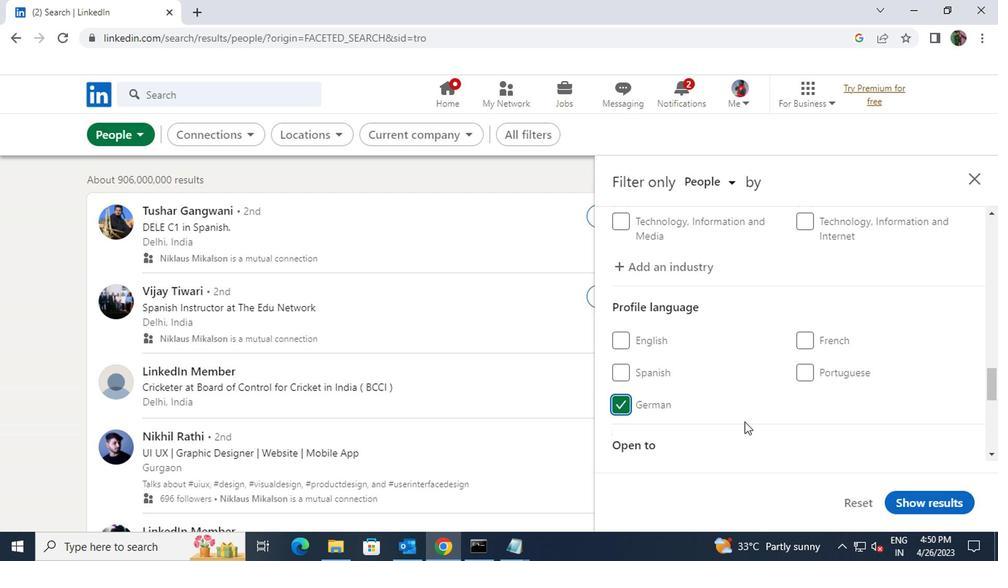 
Action: Mouse scrolled (741, 421) with delta (0, -1)
Screenshot: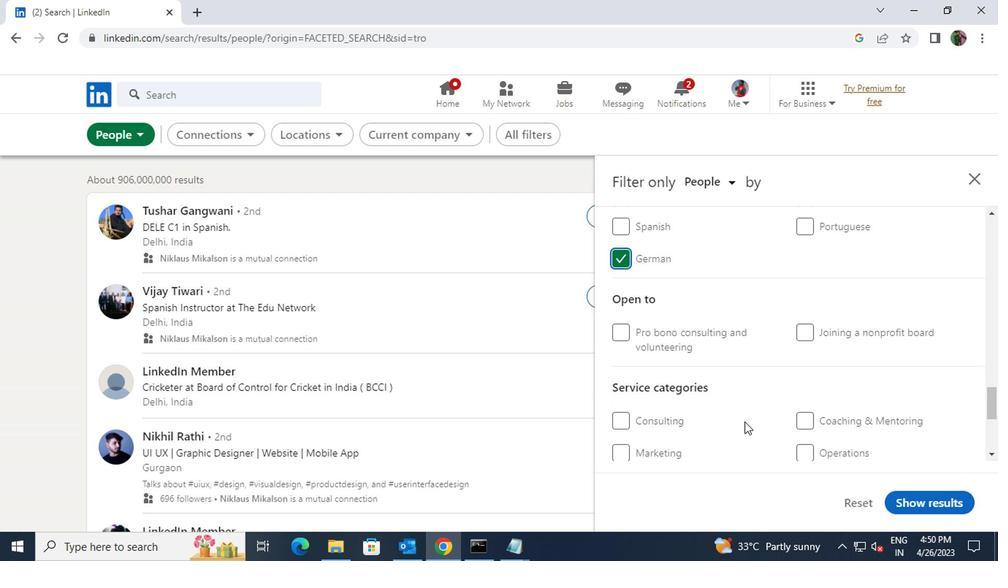
Action: Mouse moved to (818, 411)
Screenshot: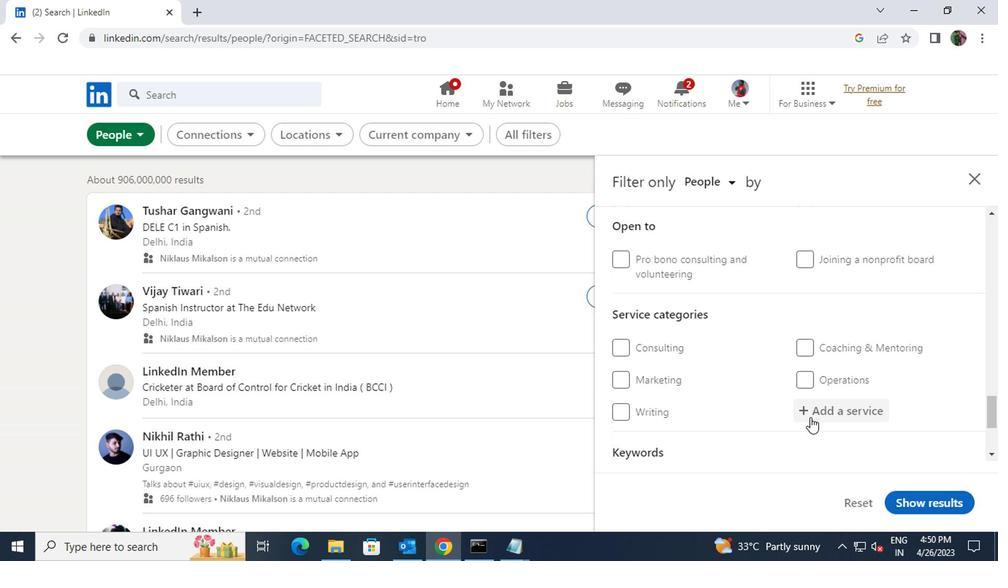 
Action: Mouse pressed left at (818, 411)
Screenshot: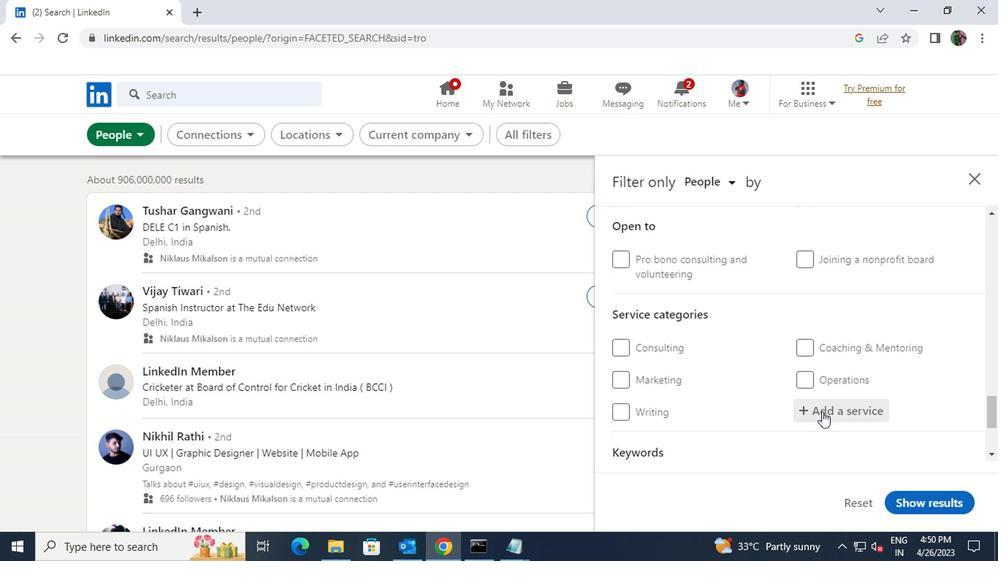 
Action: Key pressed <Key.shift>SOFTWARE
Screenshot: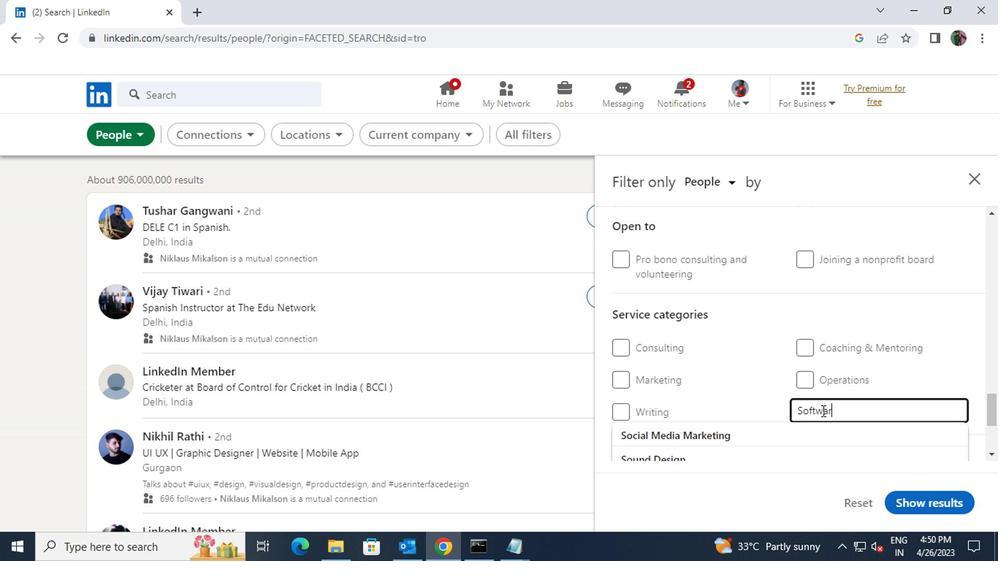 
Action: Mouse moved to (777, 435)
Screenshot: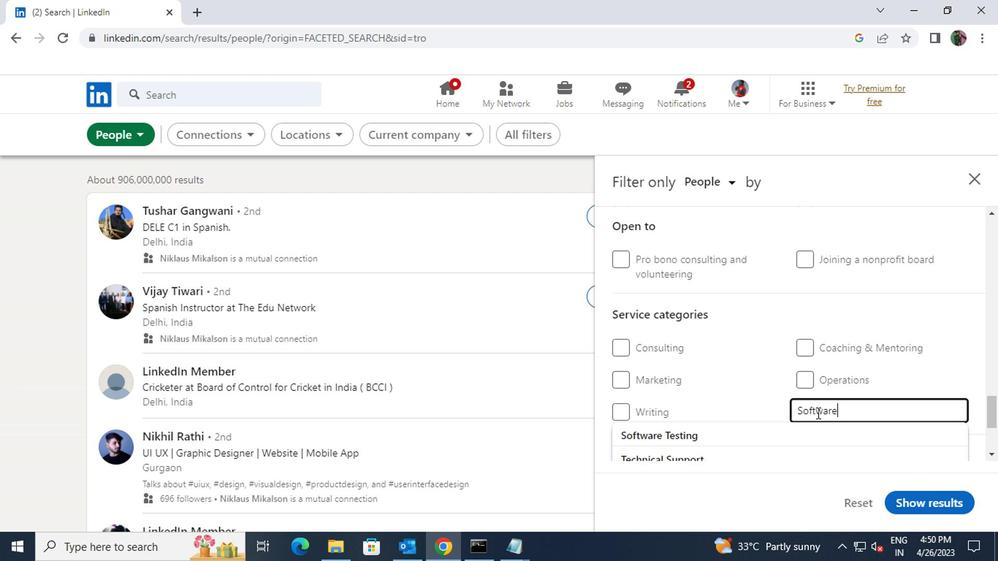 
Action: Mouse pressed left at (777, 435)
Screenshot: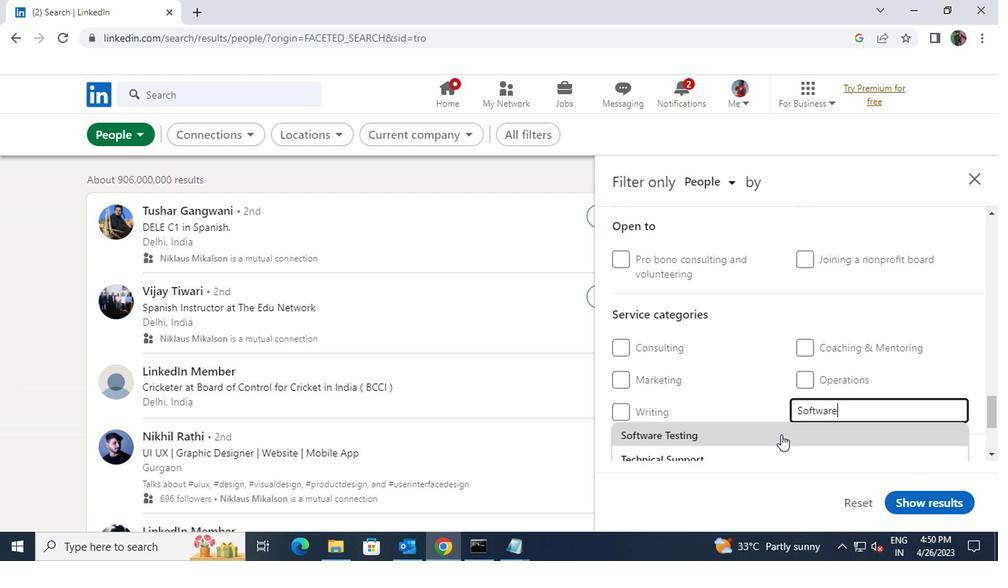 
Action: Mouse scrolled (777, 434) with delta (0, 0)
Screenshot: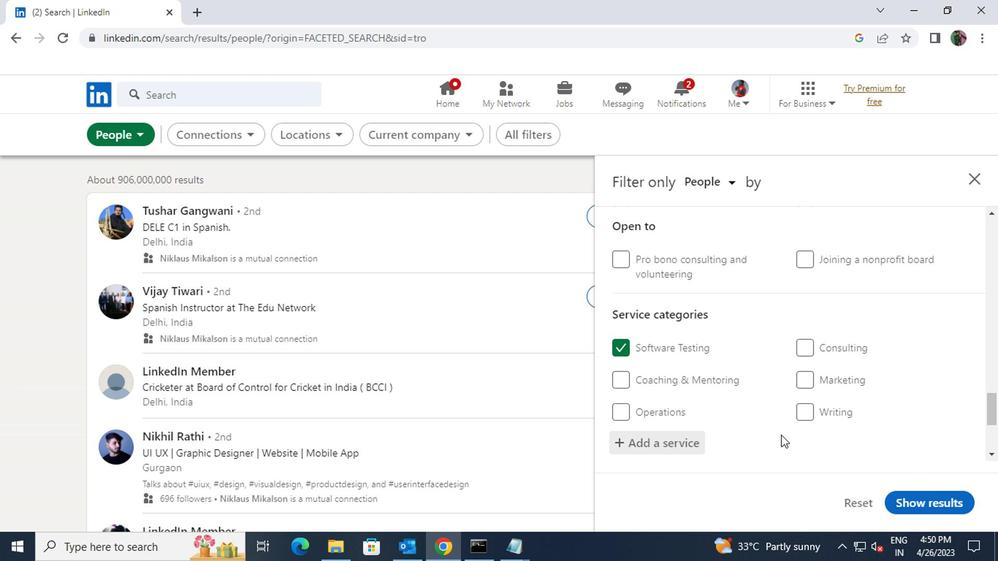 
Action: Mouse scrolled (777, 434) with delta (0, 0)
Screenshot: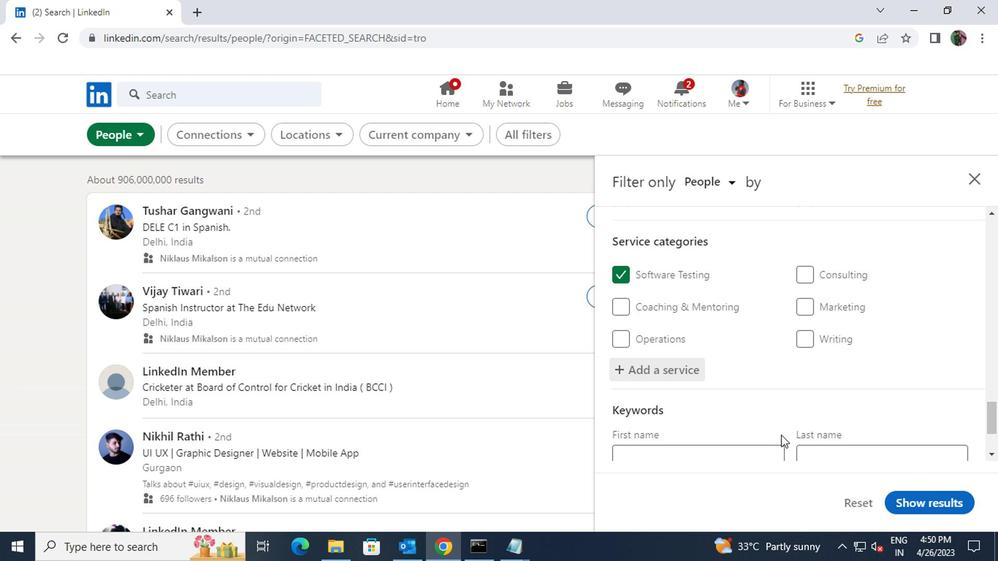 
Action: Mouse moved to (762, 438)
Screenshot: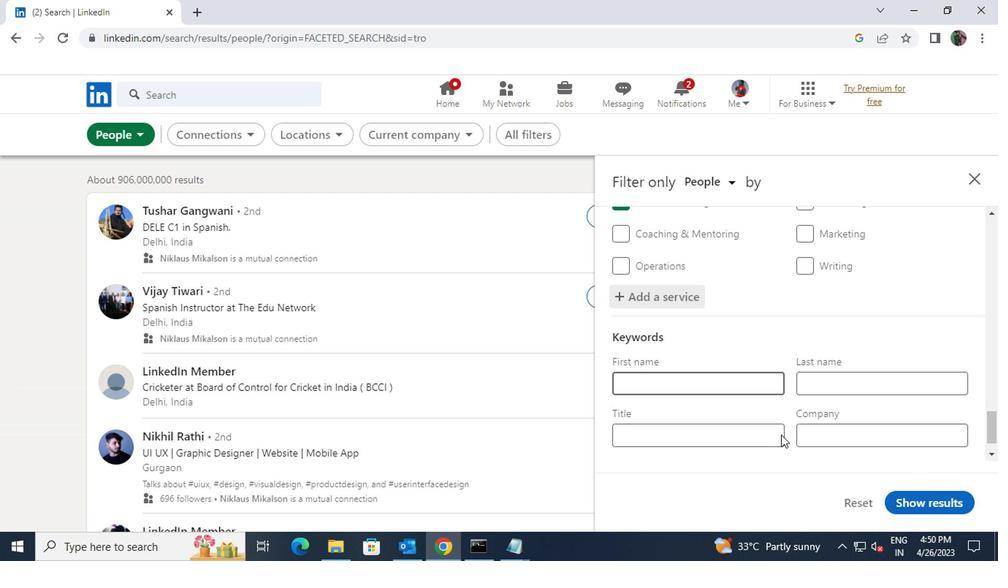 
Action: Mouse pressed left at (762, 438)
Screenshot: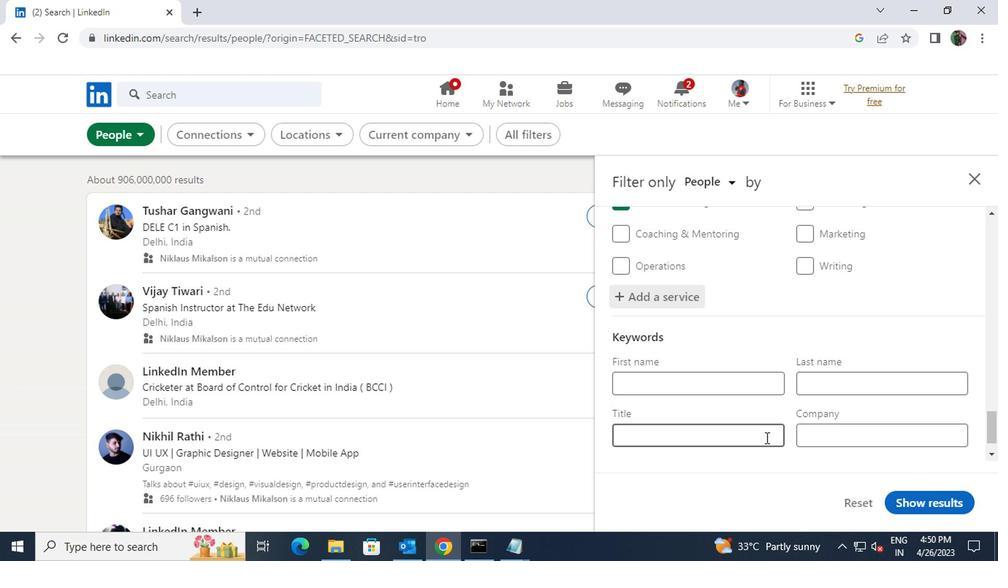 
Action: Key pressed <Key.shift>MEDICAL<Key.space>LABORATORY<Key.space>TECH
Screenshot: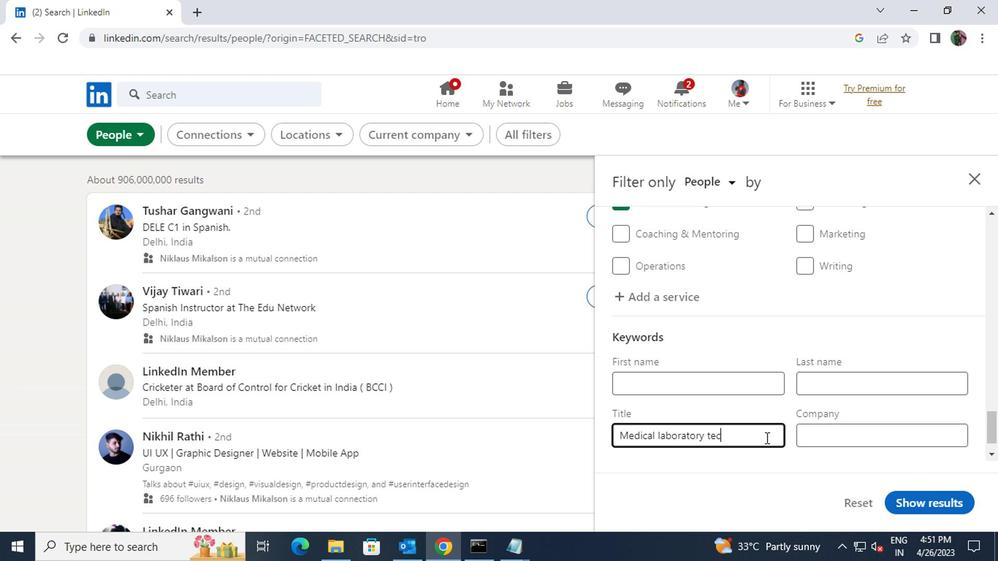 
Action: Mouse moved to (905, 497)
Screenshot: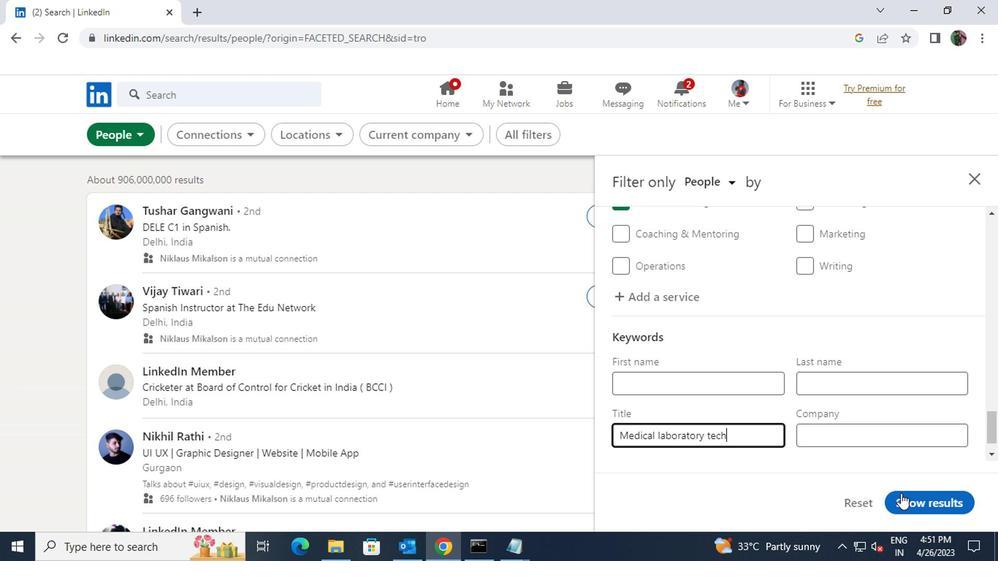 
Action: Mouse pressed left at (905, 497)
Screenshot: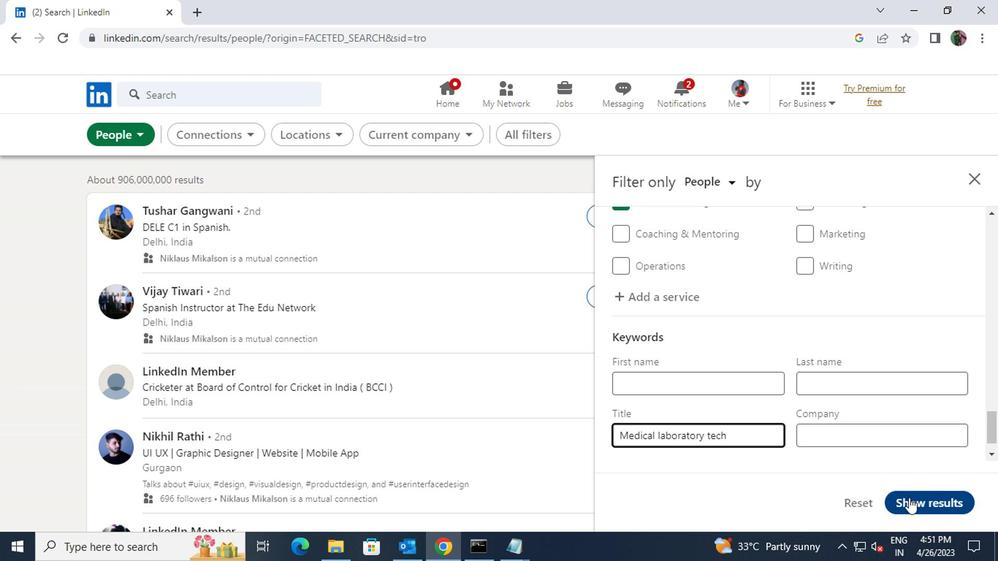 
